 Task: Search one way flight ticket for 5 adults, 2 children, 1 infant in seat and 2 infants on lap in economy from Gunnison: Gunnison-crested Butte Regional Airport to Rock Springs: Southwest Wyoming Regional Airport (rock Springs Sweetwater County Airport) on 8-5-2023. Choice of flights is Delta. Number of bags: 2 carry on bags. Price is upto 92000. Outbound departure time preference is 10:00.
Action: Mouse moved to (309, 129)
Screenshot: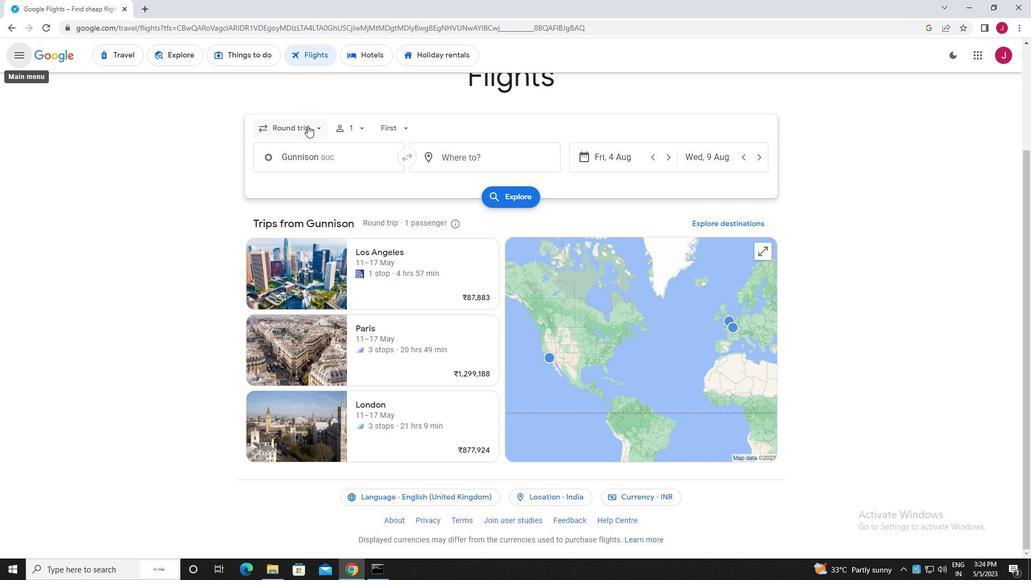 
Action: Mouse pressed left at (309, 129)
Screenshot: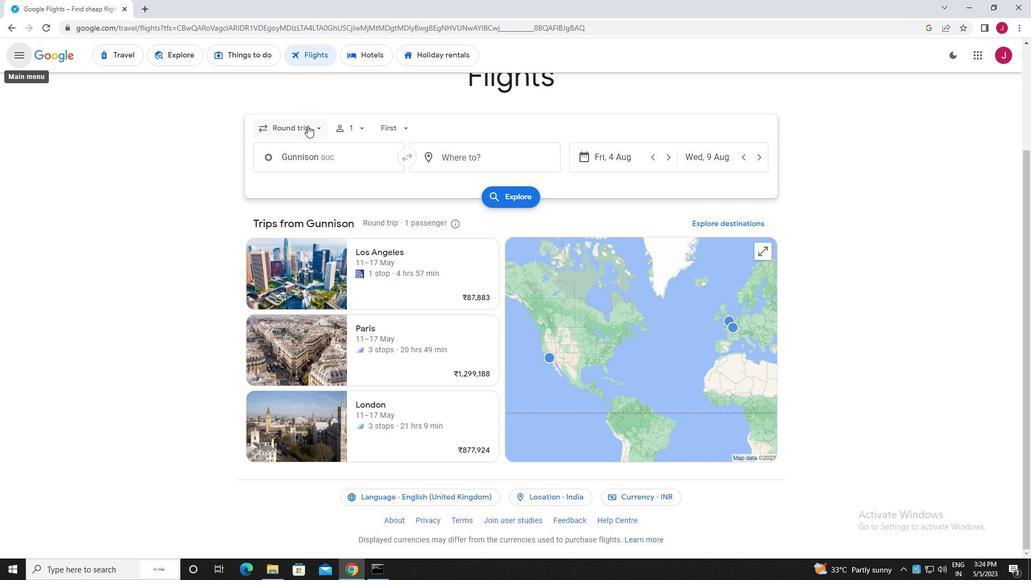 
Action: Mouse moved to (306, 176)
Screenshot: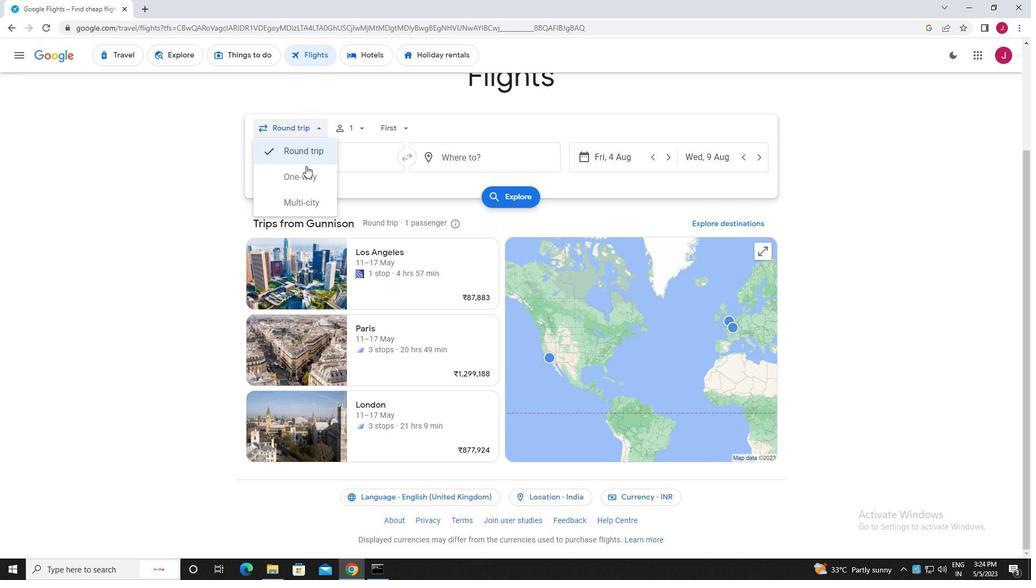 
Action: Mouse pressed left at (306, 176)
Screenshot: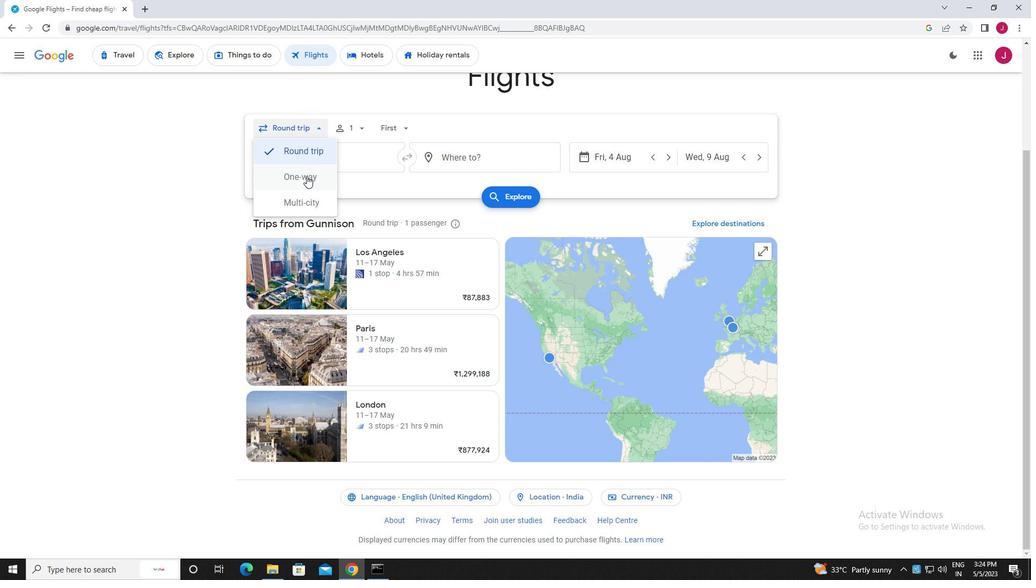 
Action: Mouse moved to (359, 132)
Screenshot: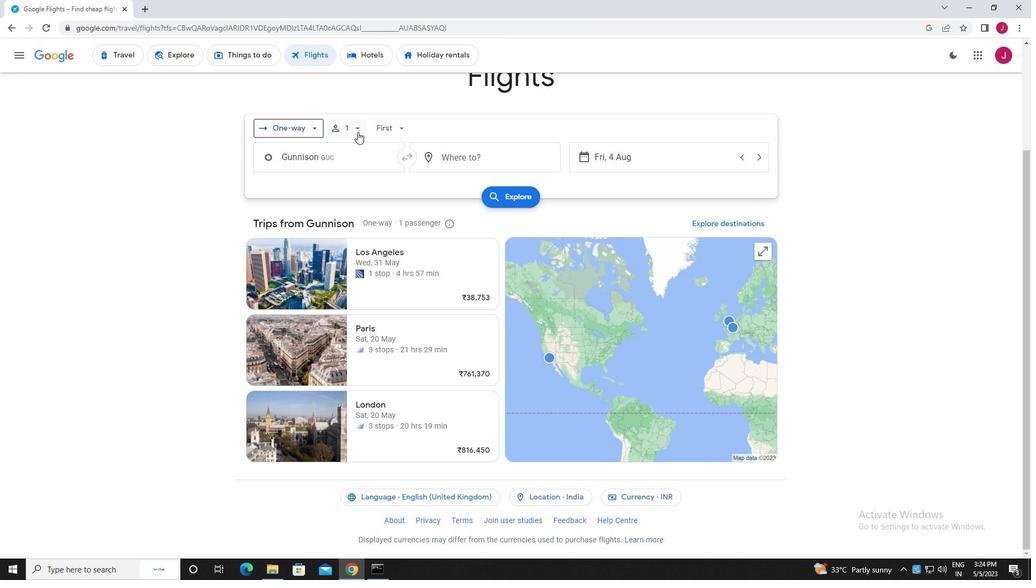 
Action: Mouse pressed left at (359, 132)
Screenshot: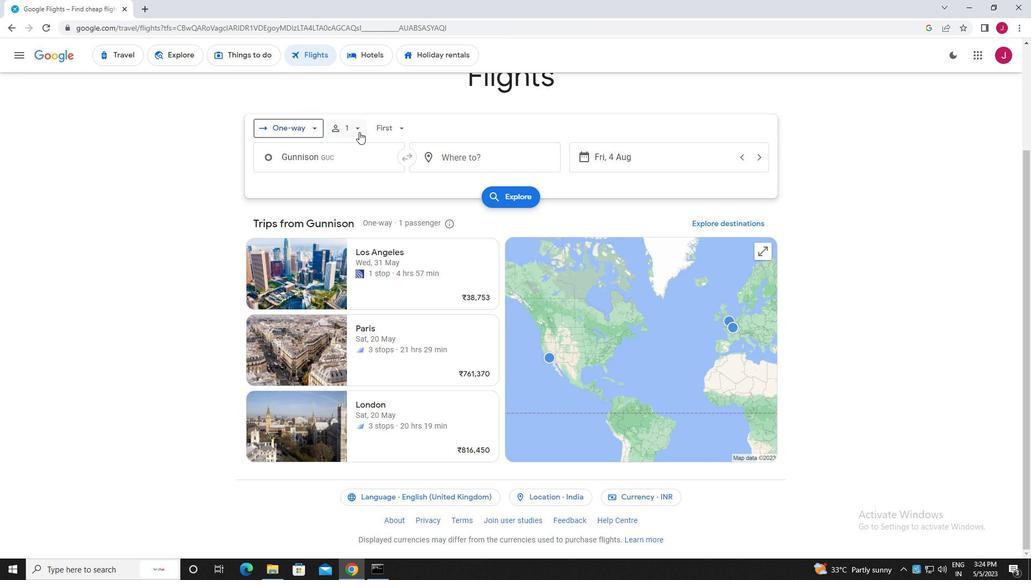 
Action: Mouse moved to (437, 155)
Screenshot: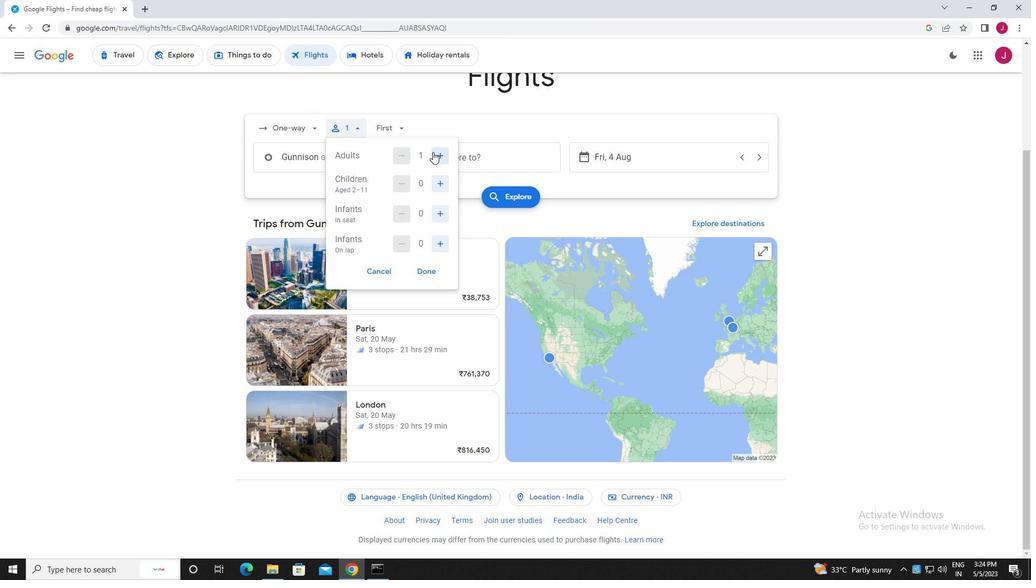 
Action: Mouse pressed left at (437, 155)
Screenshot: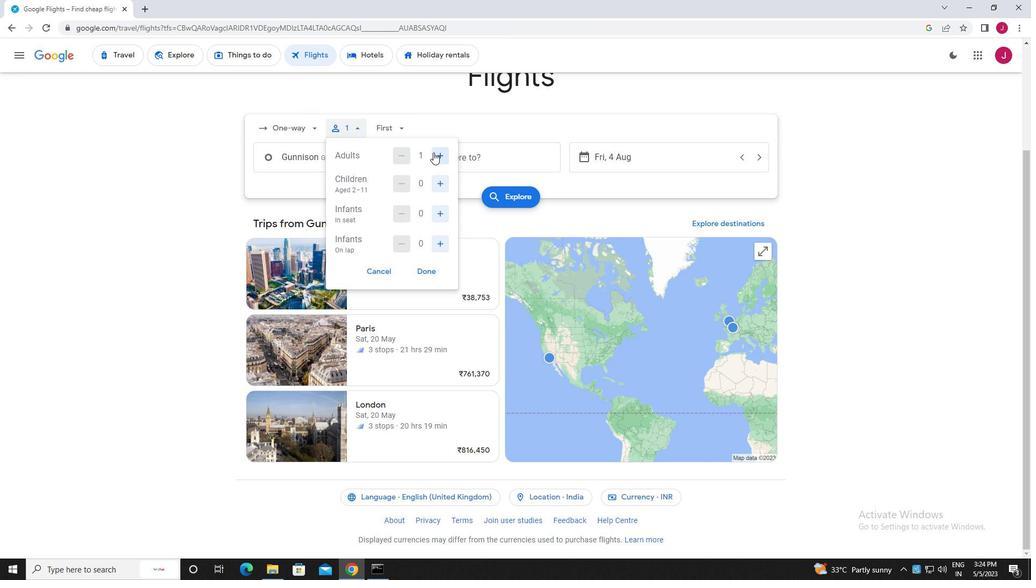
Action: Mouse pressed left at (437, 155)
Screenshot: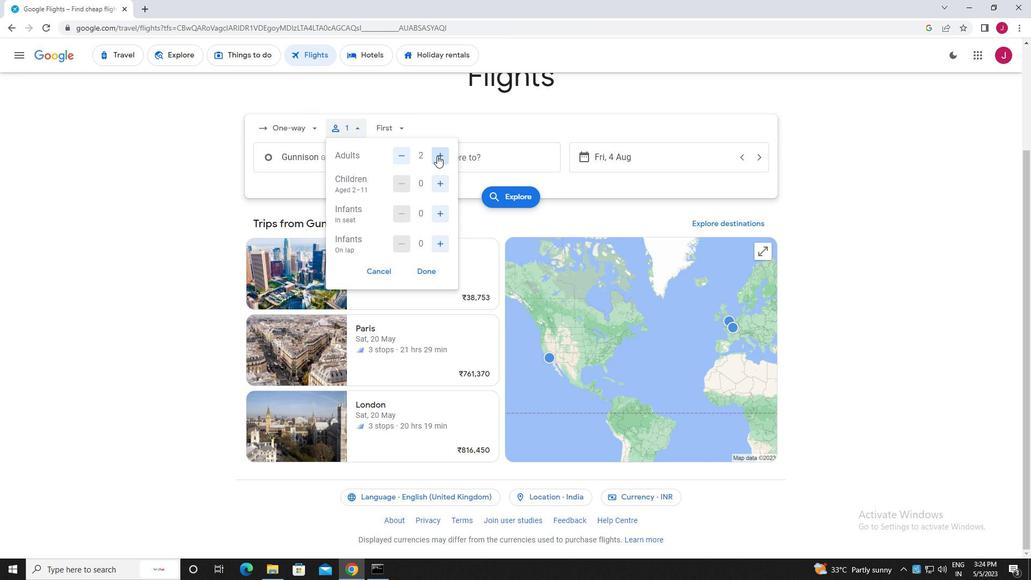 
Action: Mouse pressed left at (437, 155)
Screenshot: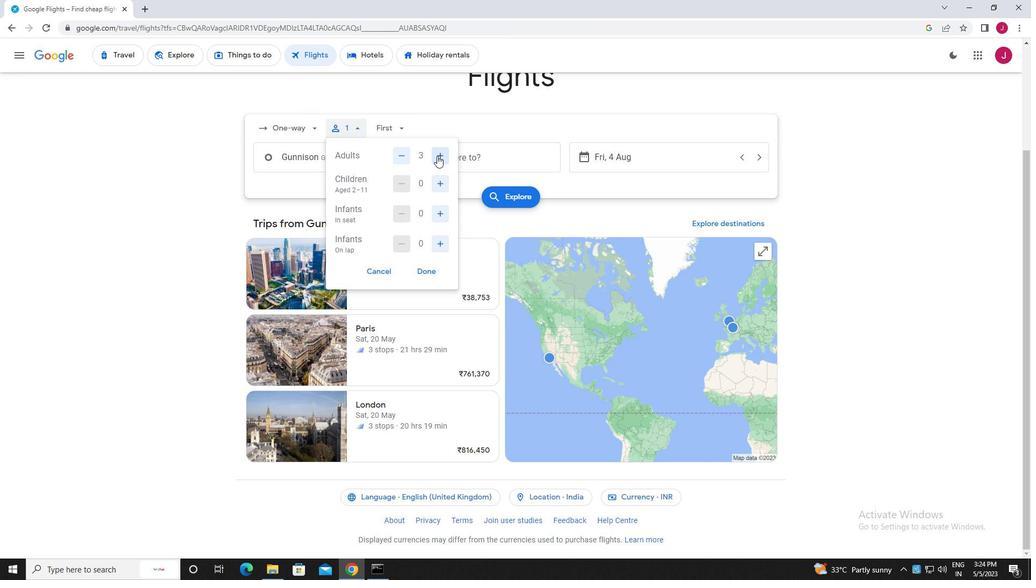 
Action: Mouse moved to (437, 155)
Screenshot: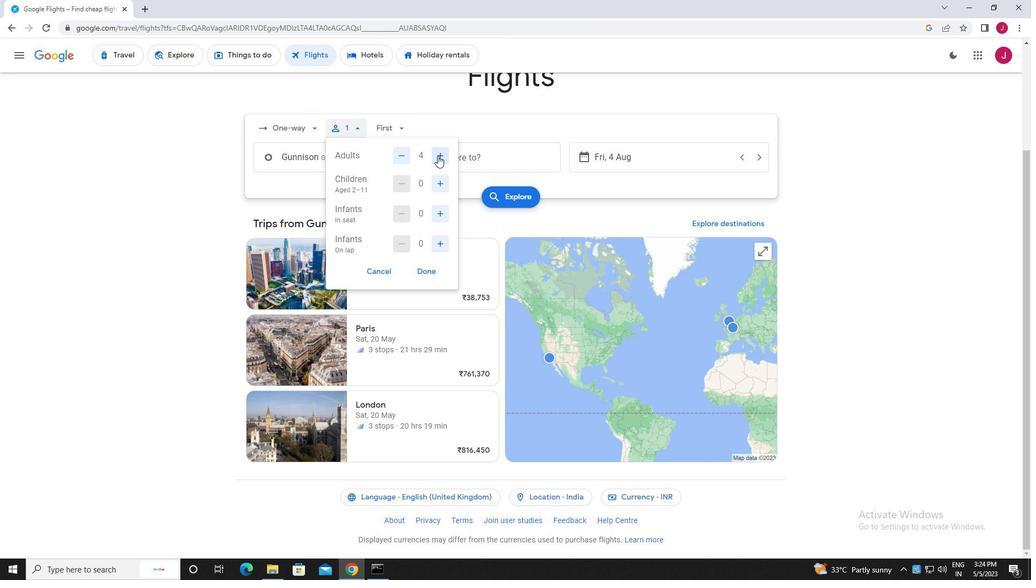 
Action: Mouse pressed left at (437, 155)
Screenshot: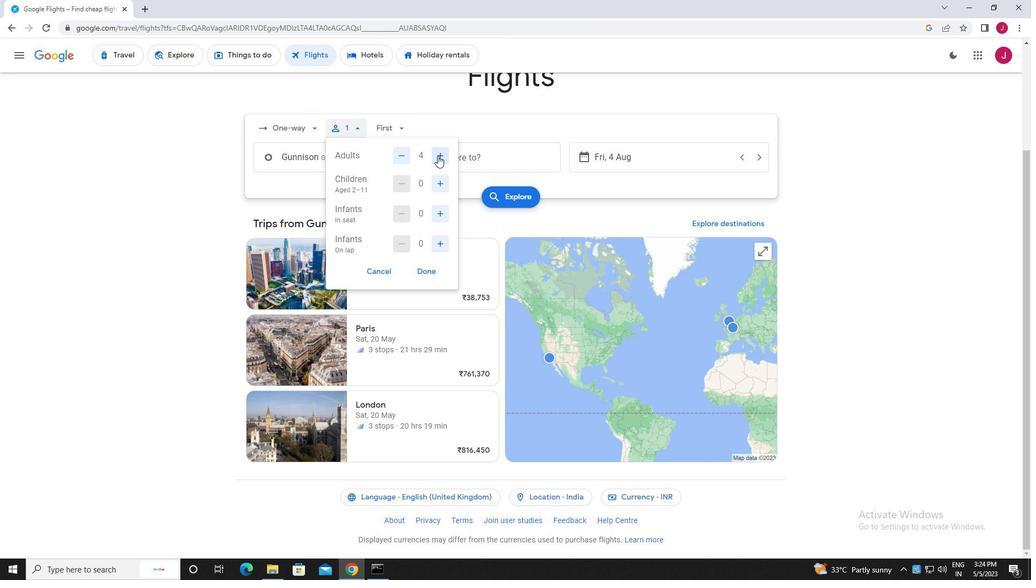 
Action: Mouse moved to (441, 182)
Screenshot: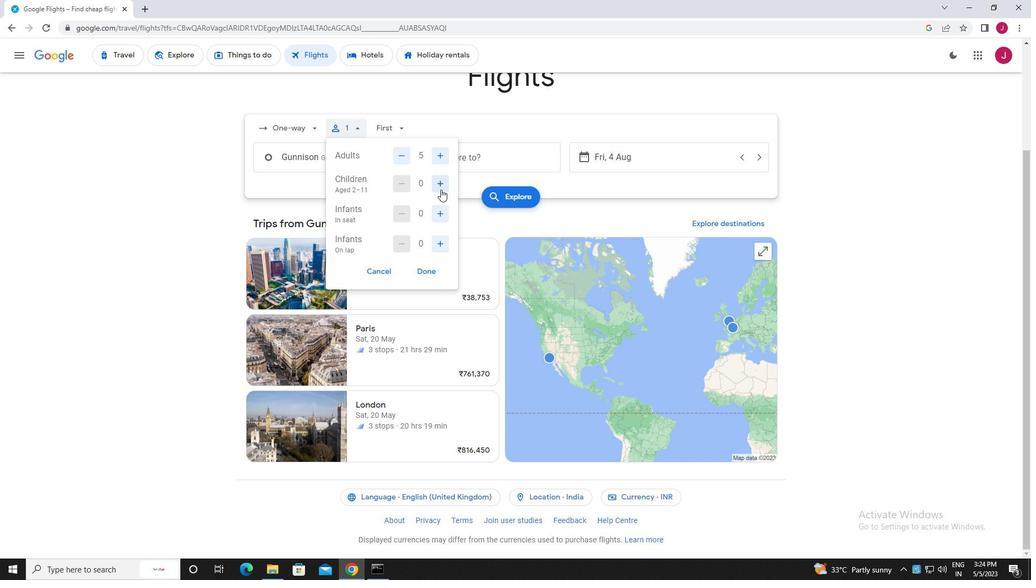 
Action: Mouse pressed left at (441, 182)
Screenshot: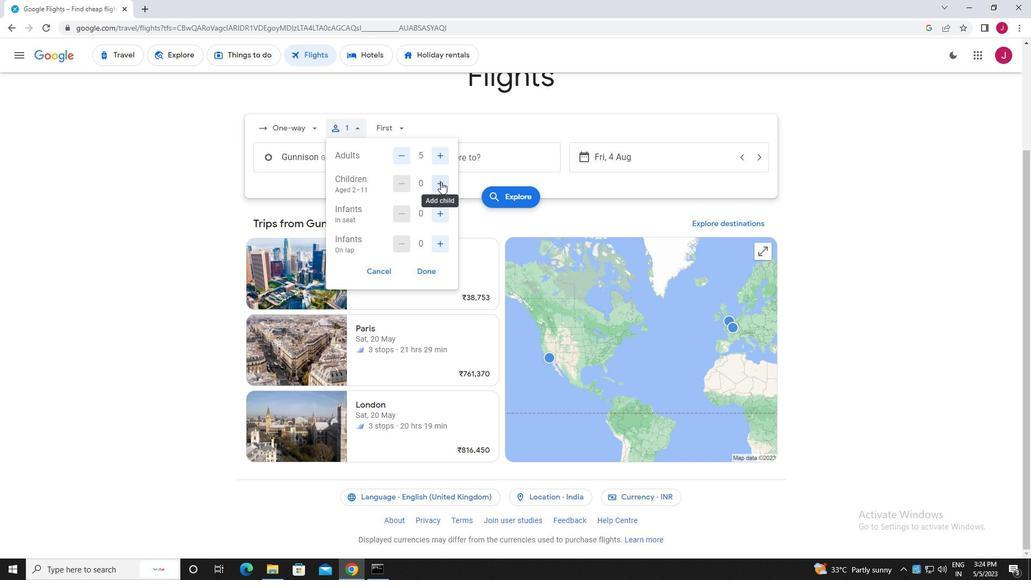 
Action: Mouse pressed left at (441, 182)
Screenshot: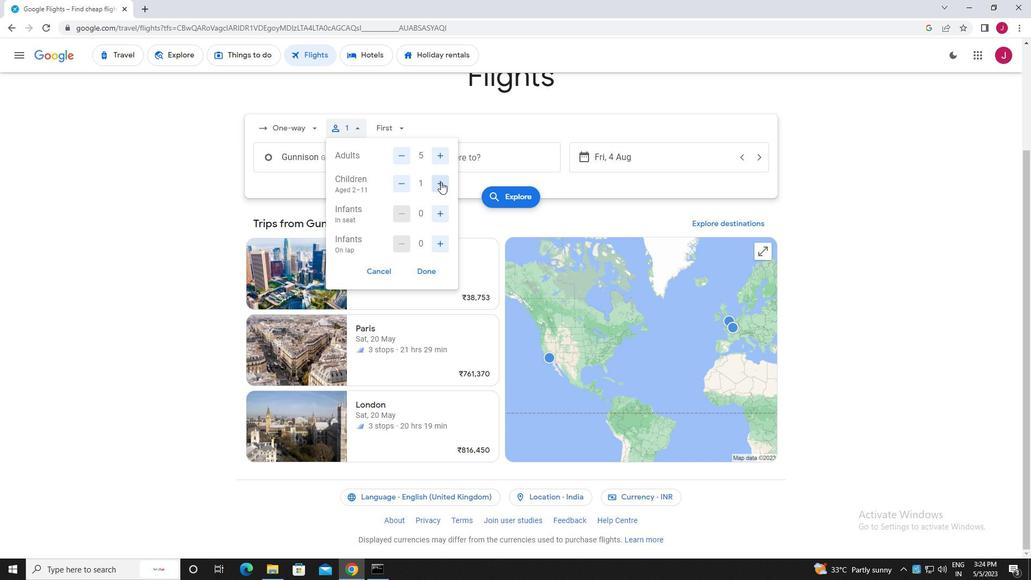 
Action: Mouse moved to (442, 213)
Screenshot: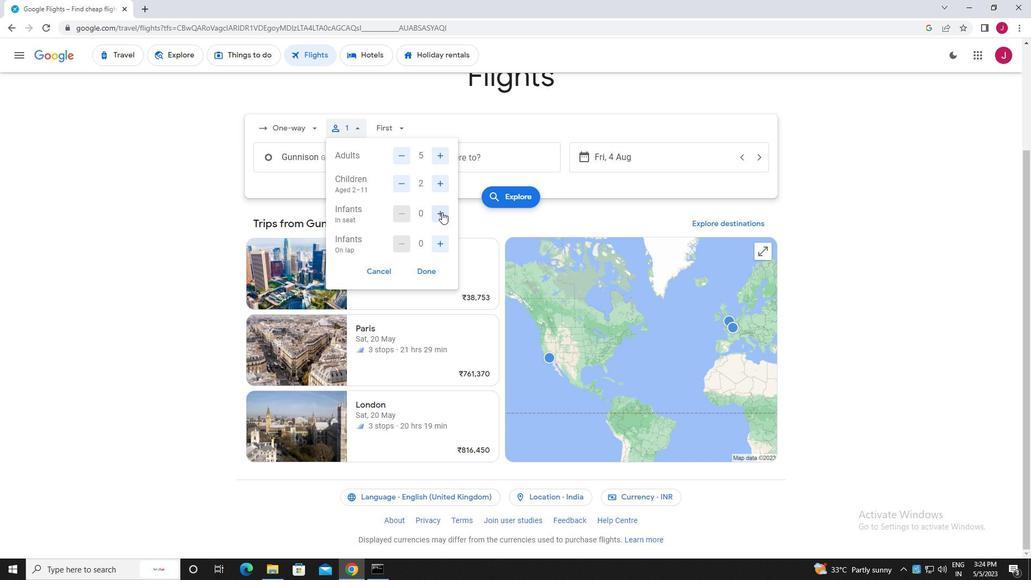 
Action: Mouse pressed left at (442, 213)
Screenshot: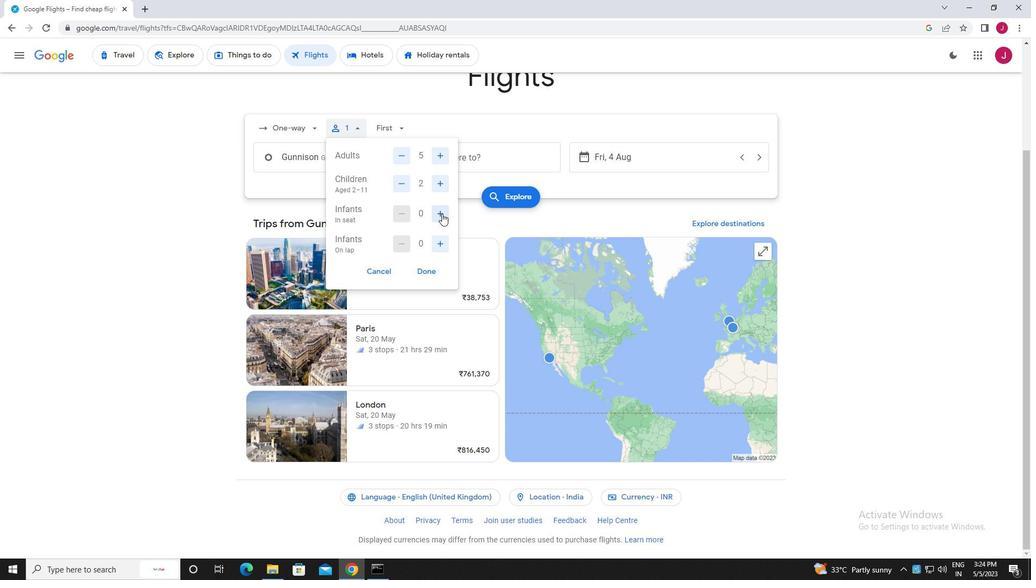 
Action: Mouse moved to (441, 240)
Screenshot: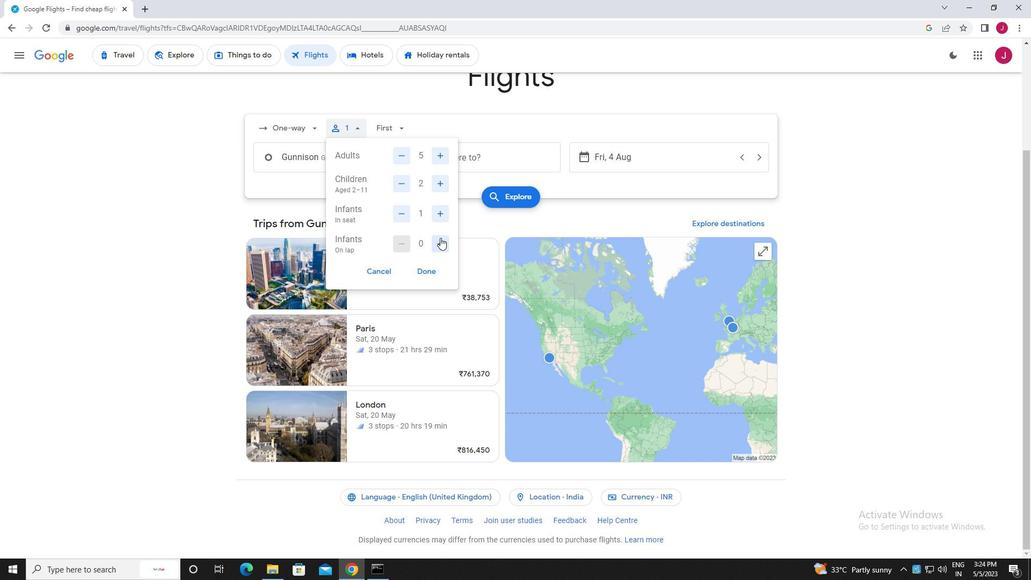 
Action: Mouse pressed left at (441, 240)
Screenshot: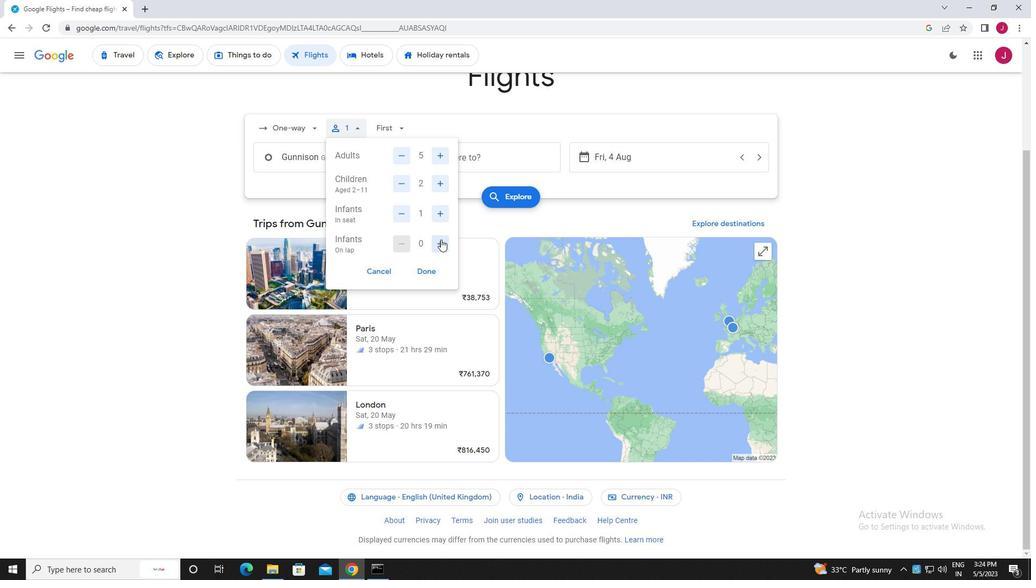 
Action: Mouse pressed left at (441, 240)
Screenshot: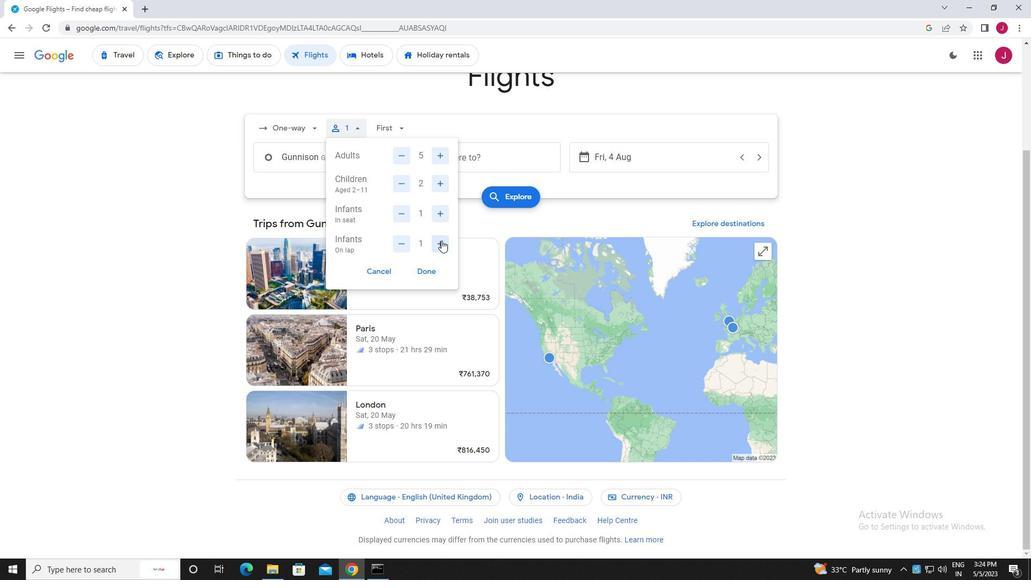 
Action: Mouse moved to (404, 243)
Screenshot: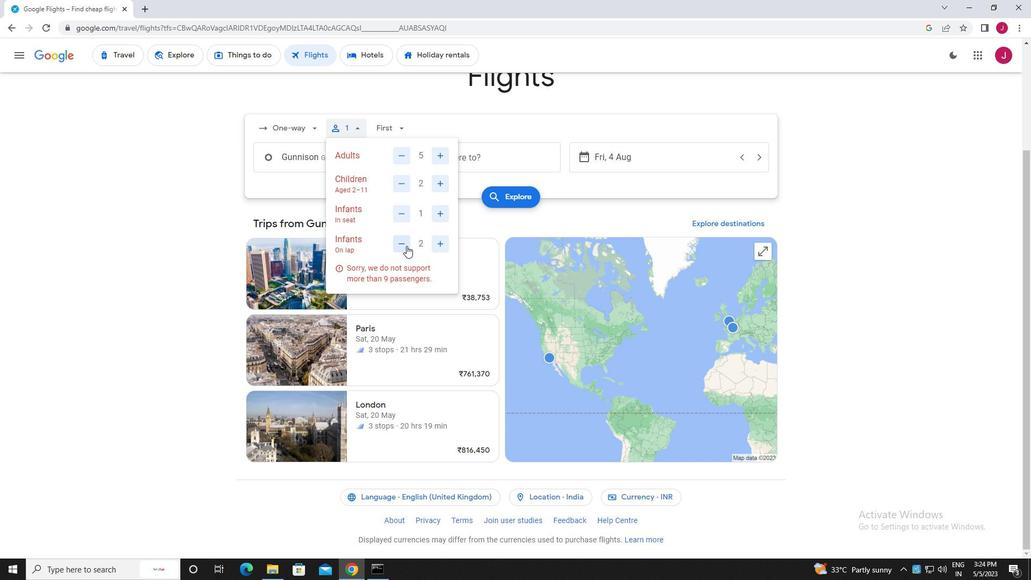 
Action: Mouse pressed left at (404, 243)
Screenshot: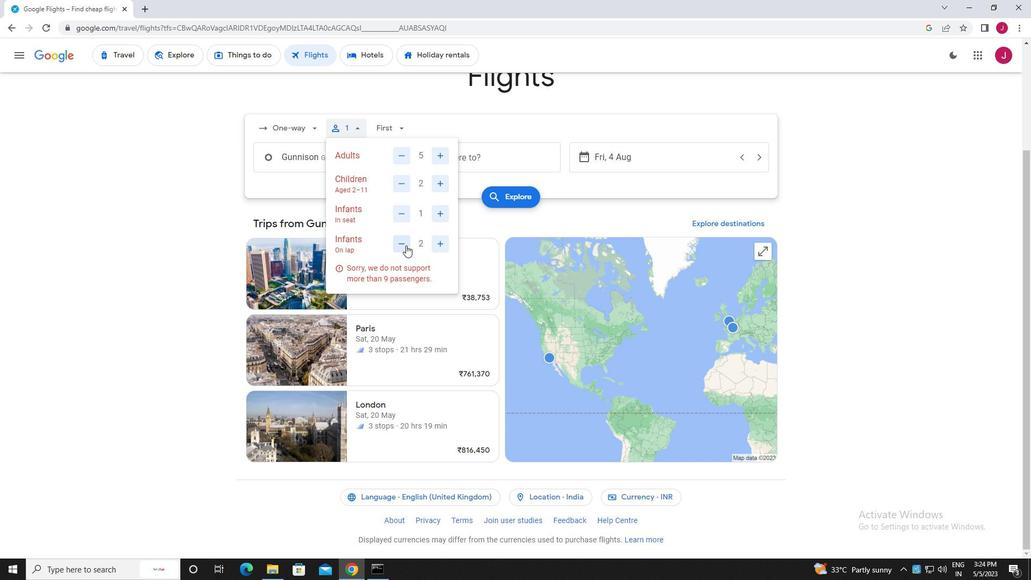 
Action: Mouse moved to (424, 266)
Screenshot: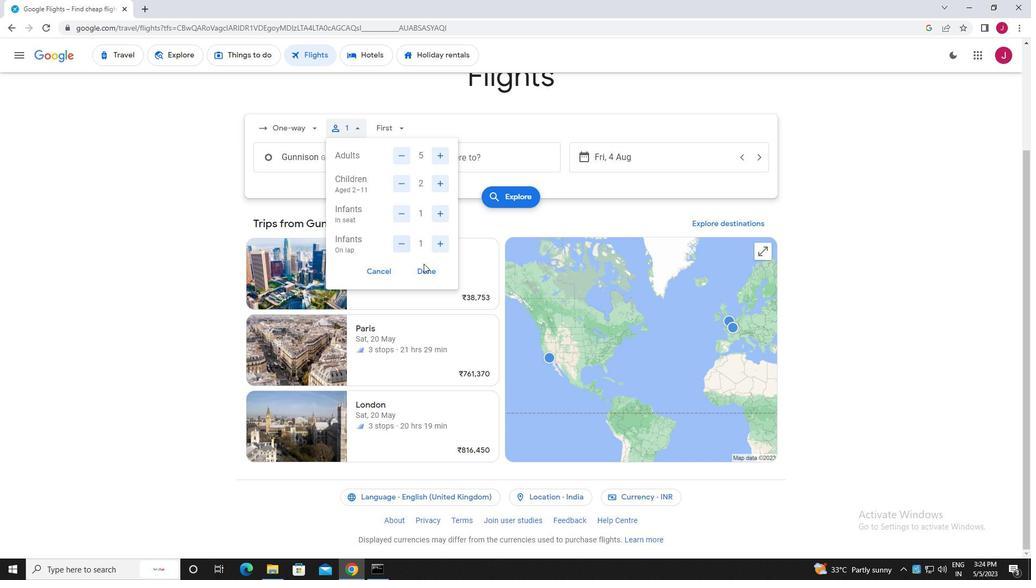 
Action: Mouse pressed left at (424, 266)
Screenshot: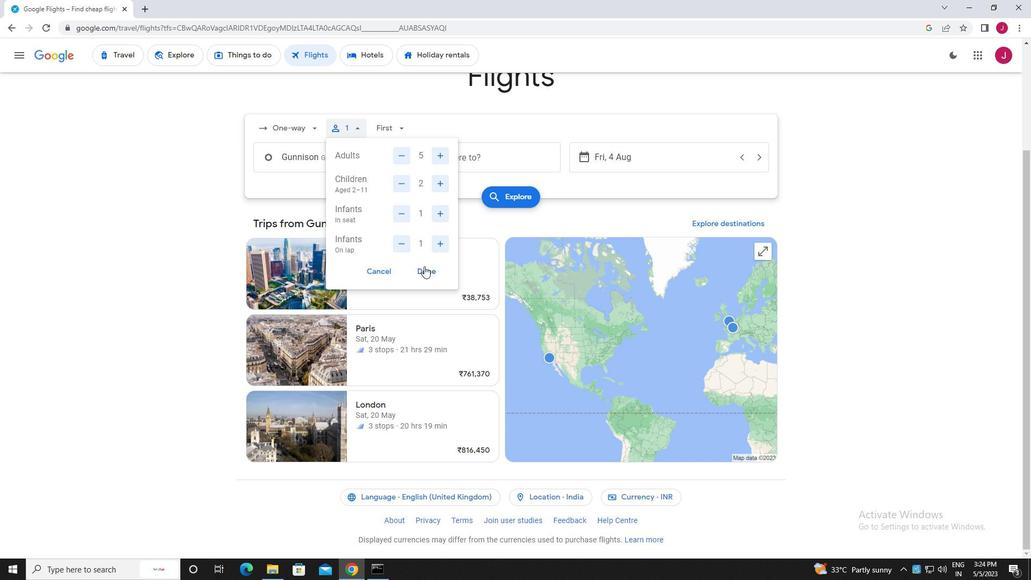 
Action: Mouse moved to (401, 130)
Screenshot: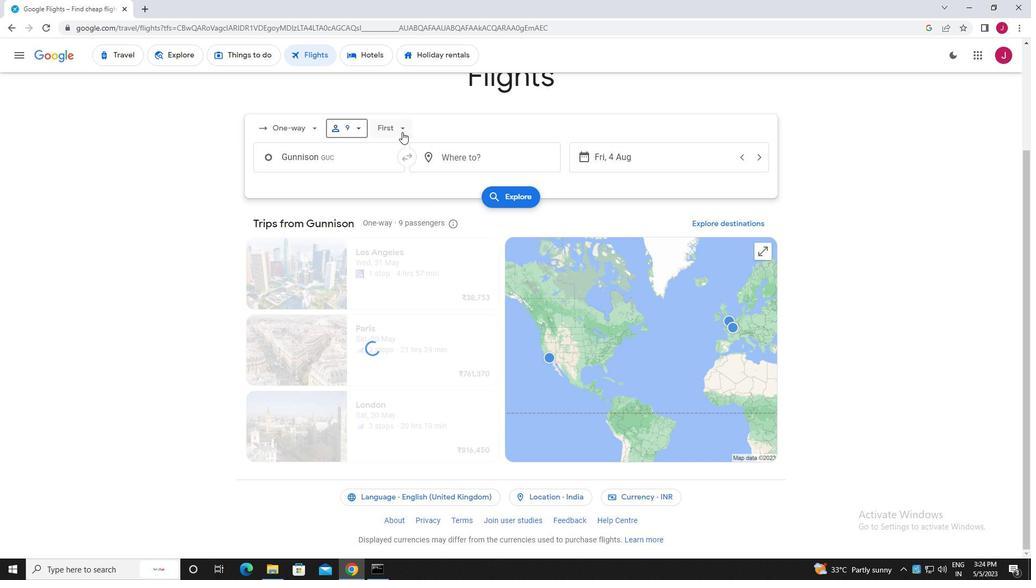 
Action: Mouse pressed left at (401, 130)
Screenshot: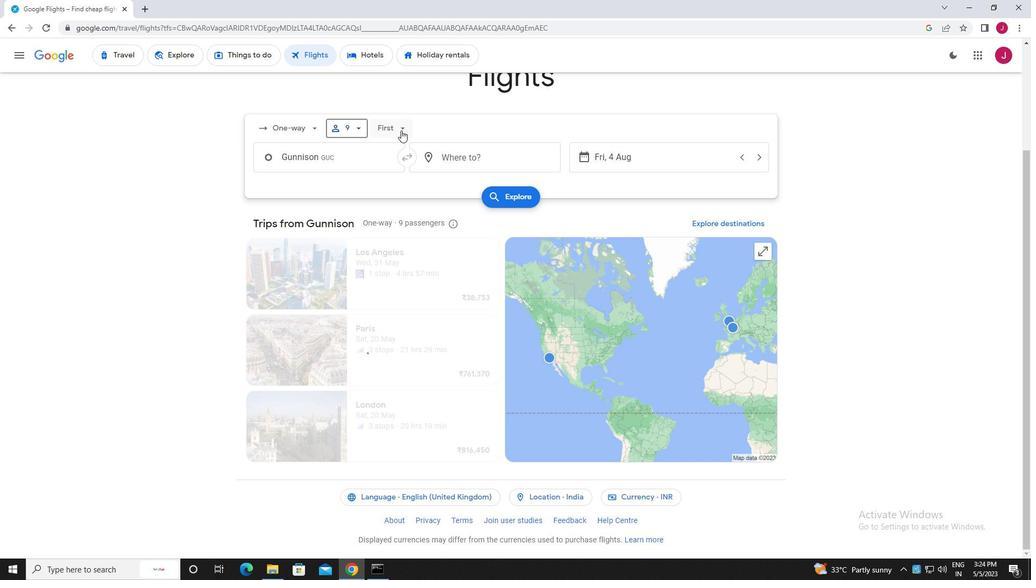 
Action: Mouse moved to (420, 150)
Screenshot: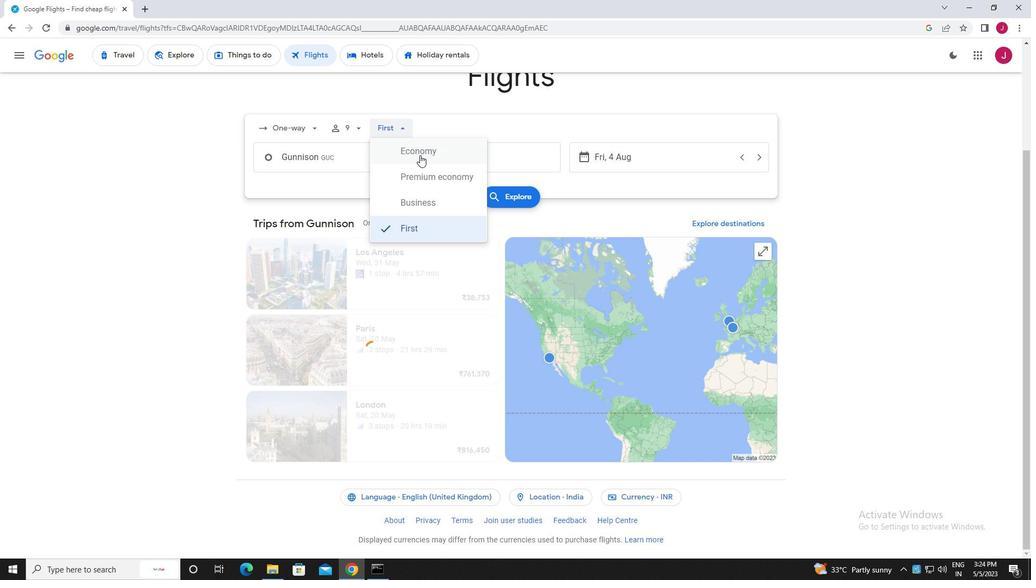 
Action: Mouse pressed left at (420, 150)
Screenshot: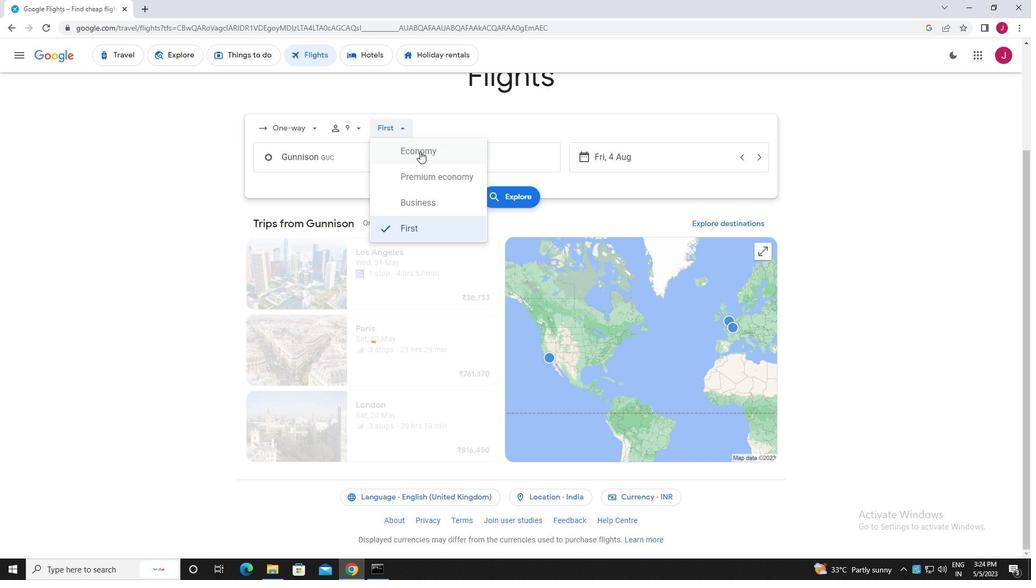
Action: Mouse moved to (348, 160)
Screenshot: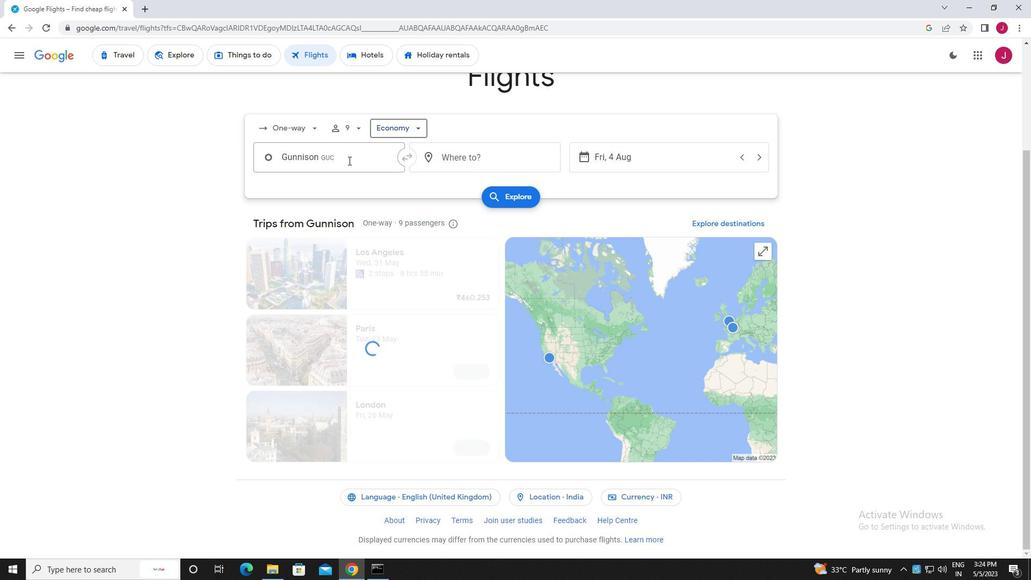 
Action: Mouse pressed left at (348, 160)
Screenshot: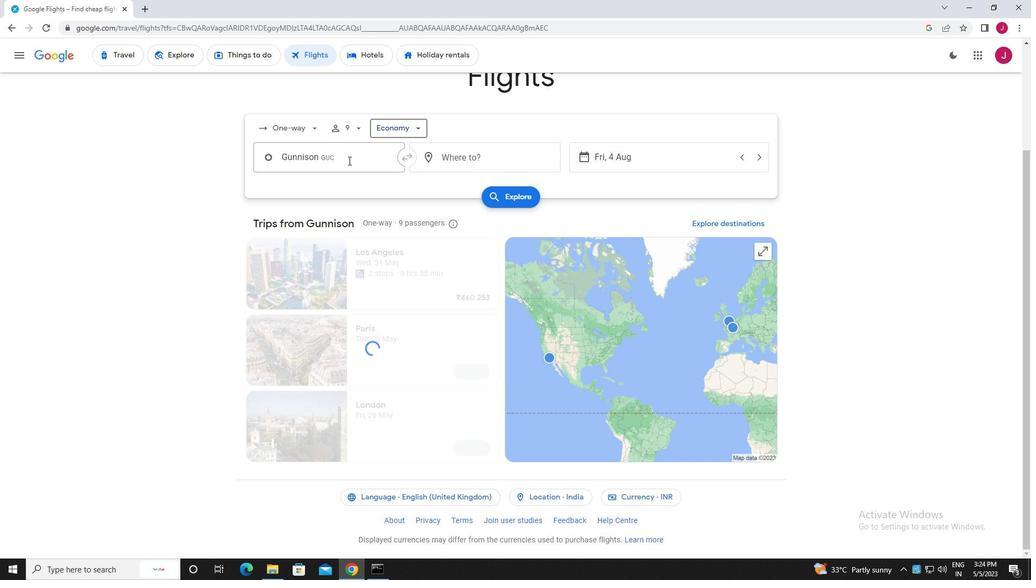 
Action: Key pressed gunnison
Screenshot: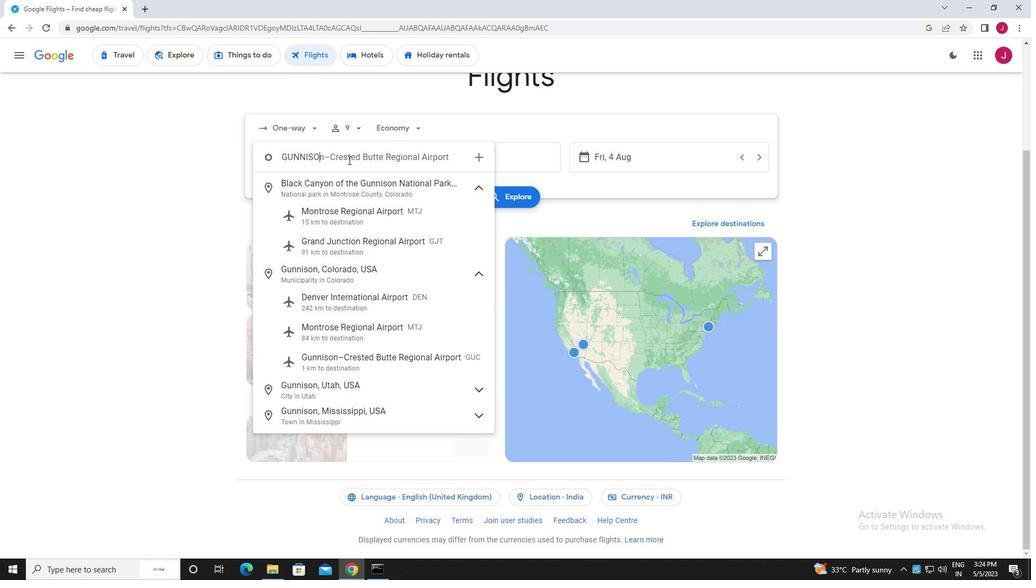 
Action: Mouse moved to (406, 355)
Screenshot: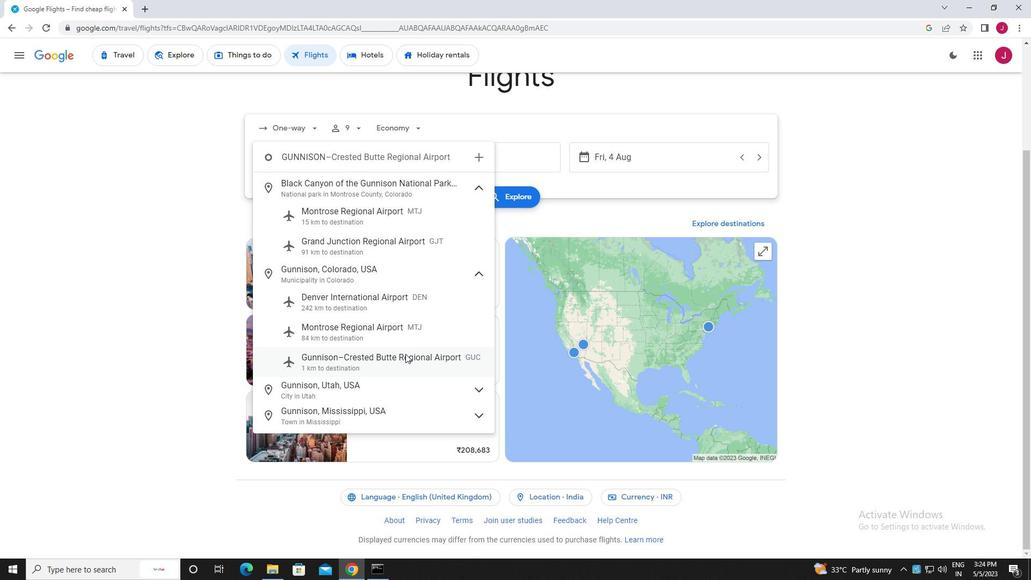 
Action: Mouse pressed left at (406, 355)
Screenshot: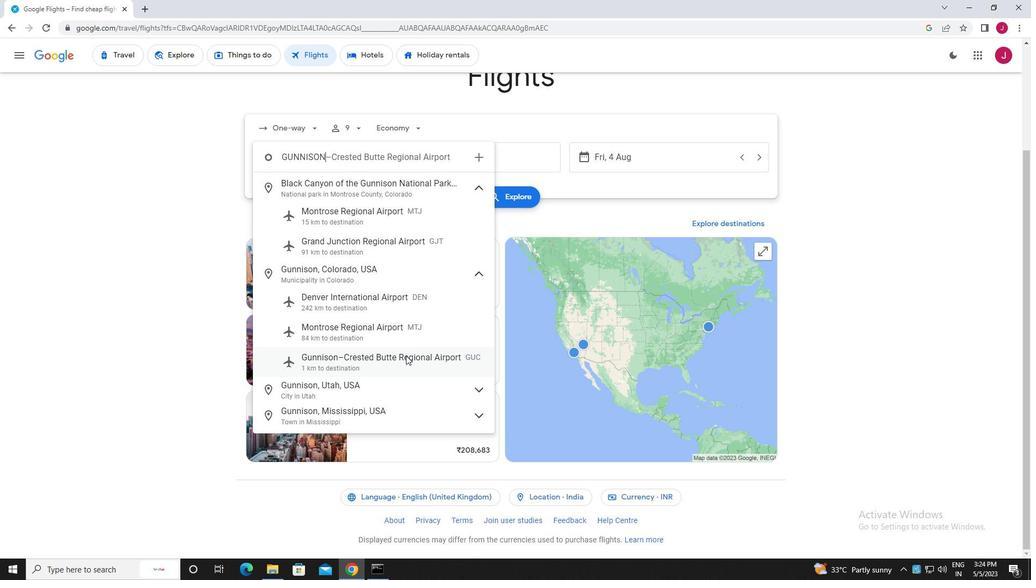 
Action: Mouse moved to (493, 154)
Screenshot: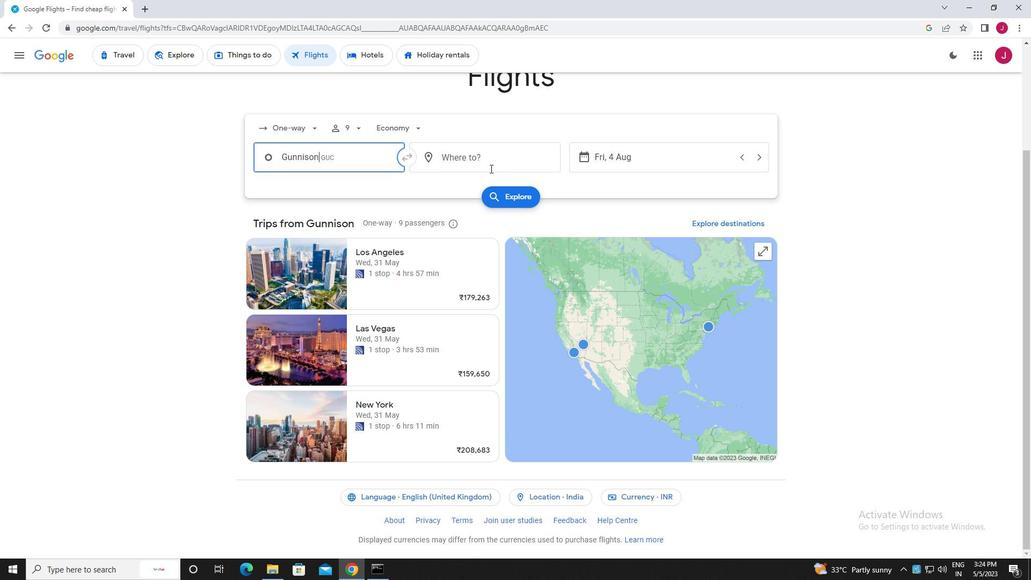 
Action: Mouse pressed left at (493, 154)
Screenshot: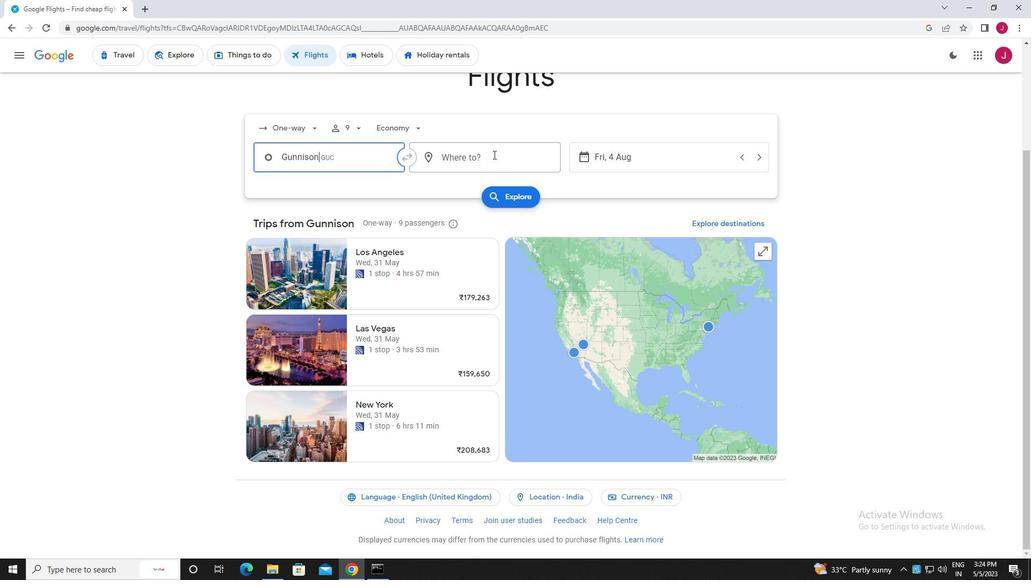 
Action: Key pressed rock<Key.space>spring
Screenshot: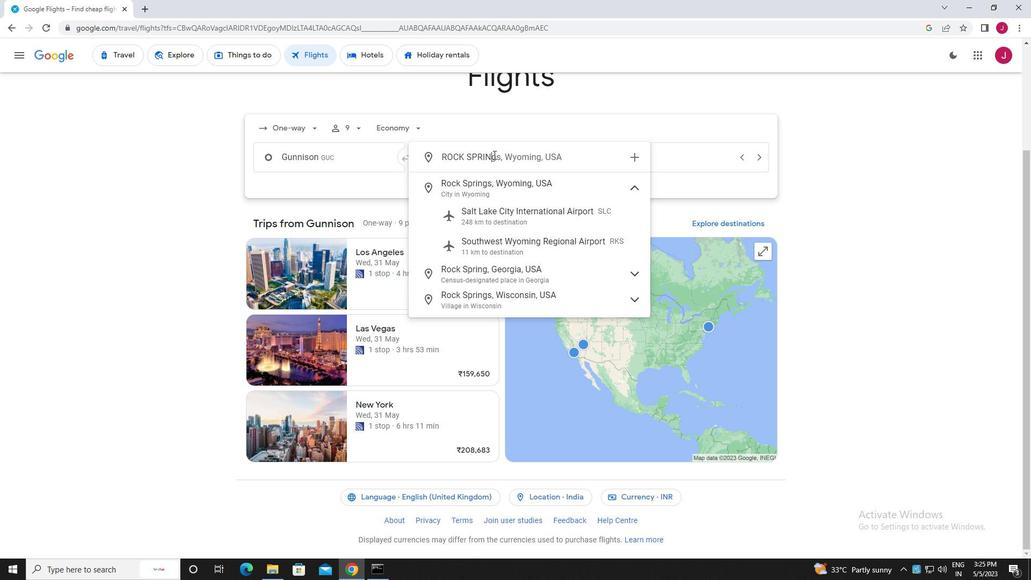 
Action: Mouse moved to (511, 249)
Screenshot: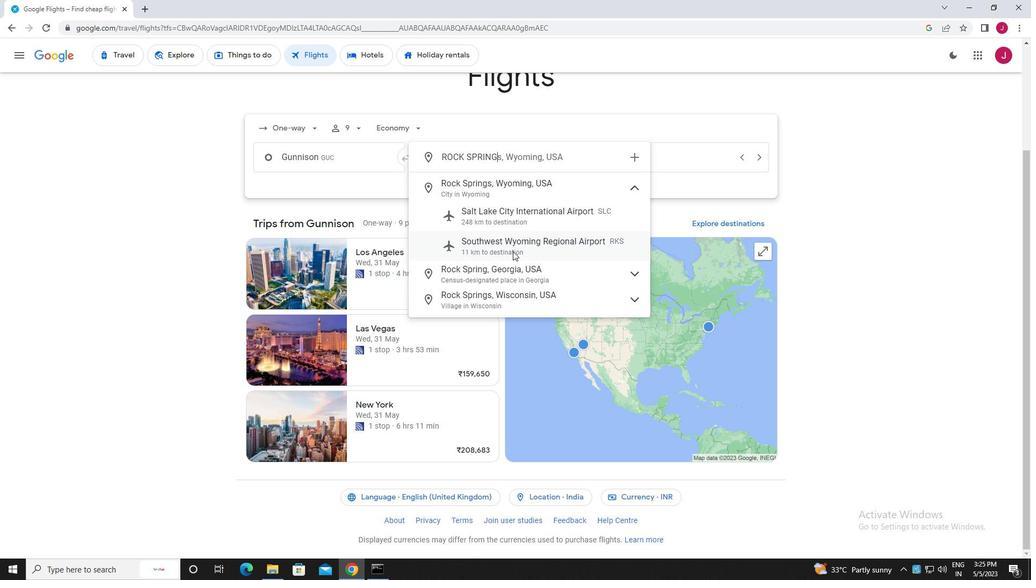 
Action: Mouse pressed left at (511, 249)
Screenshot: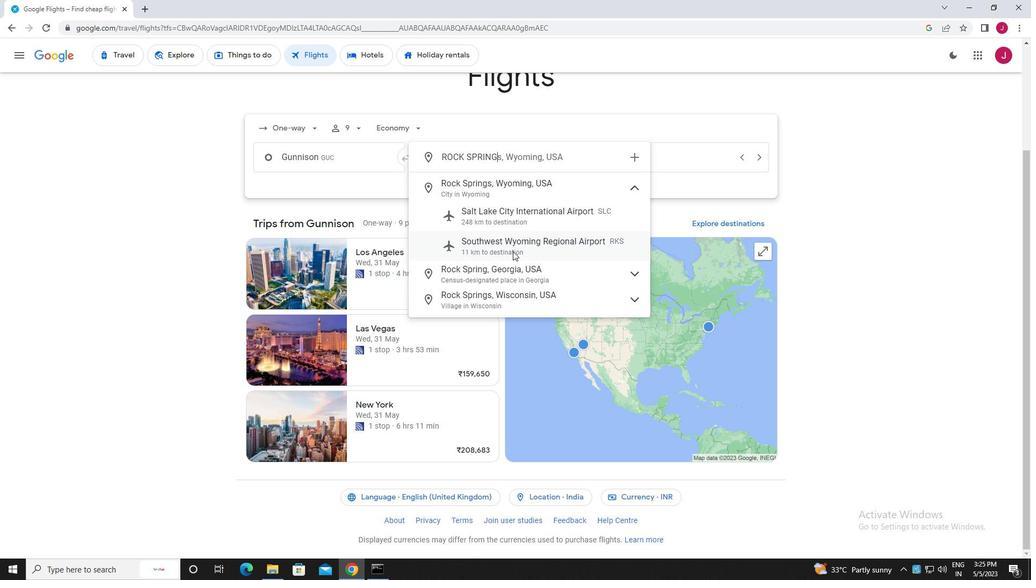 
Action: Mouse moved to (632, 161)
Screenshot: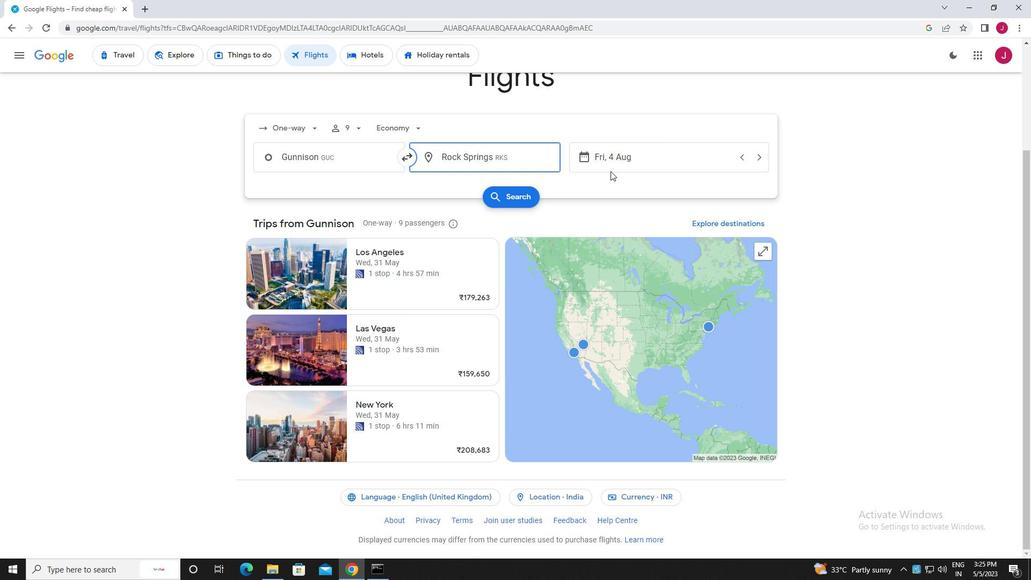 
Action: Mouse pressed left at (632, 161)
Screenshot: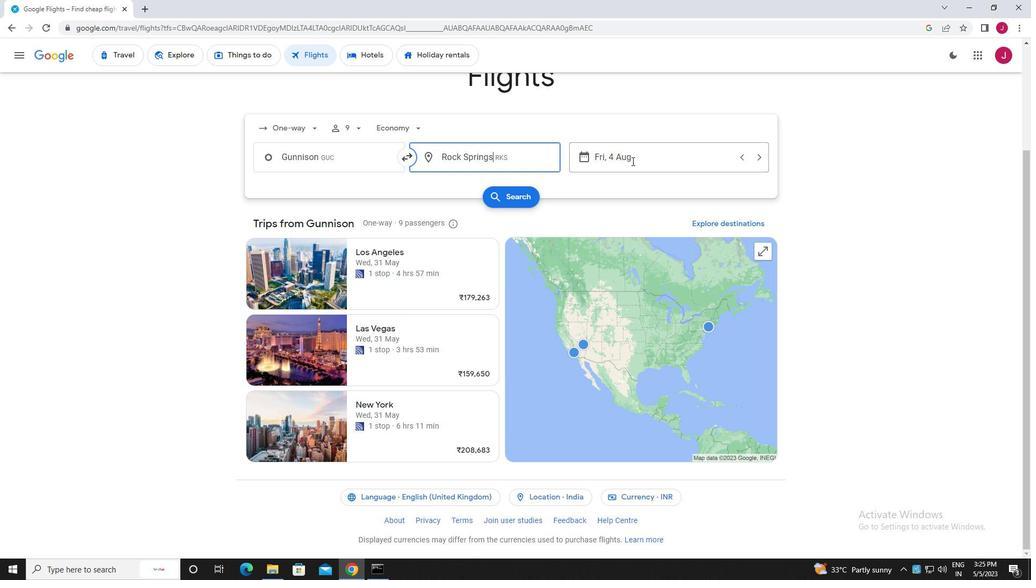 
Action: Mouse moved to (549, 240)
Screenshot: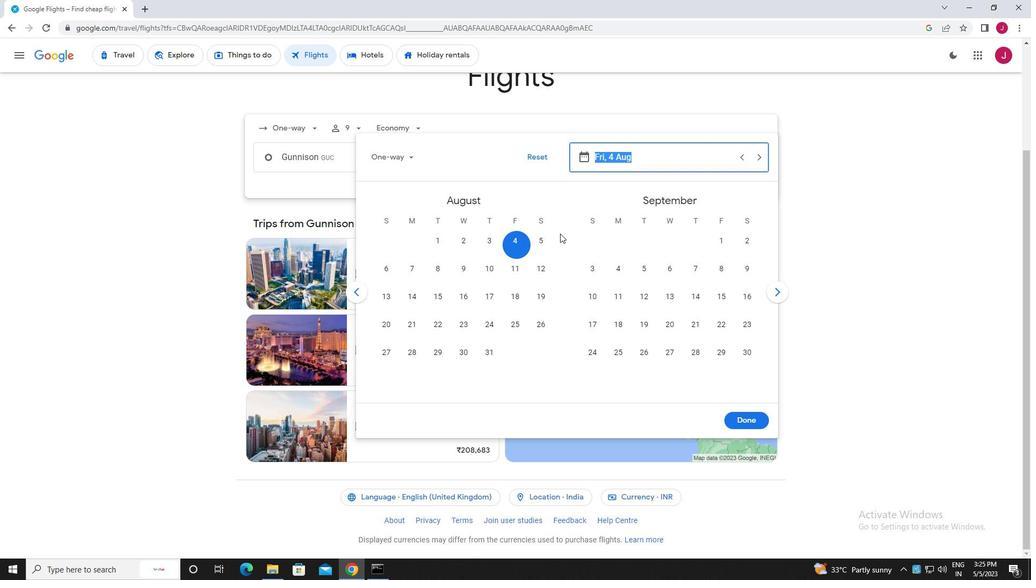
Action: Mouse pressed left at (549, 240)
Screenshot: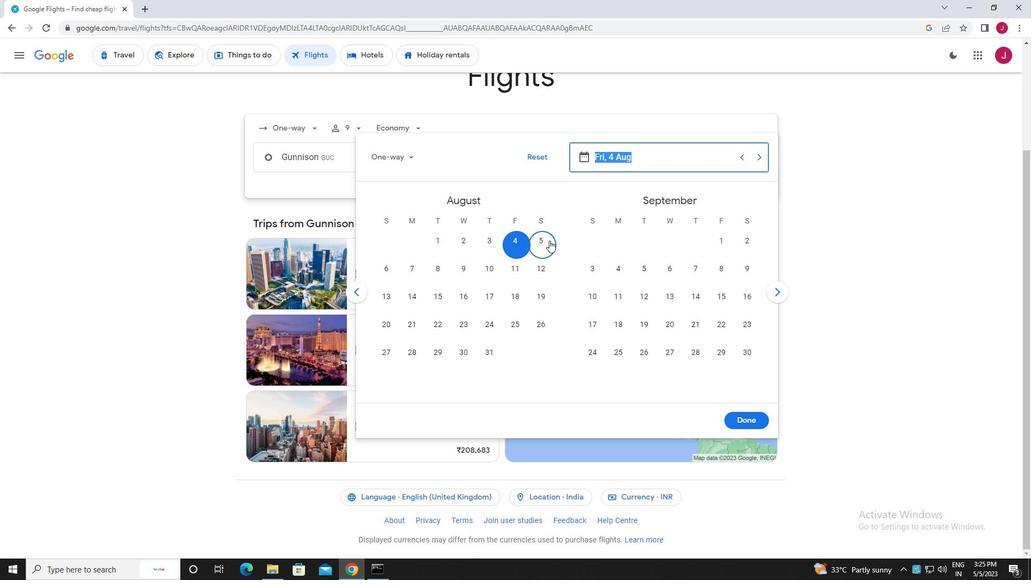 
Action: Mouse moved to (745, 420)
Screenshot: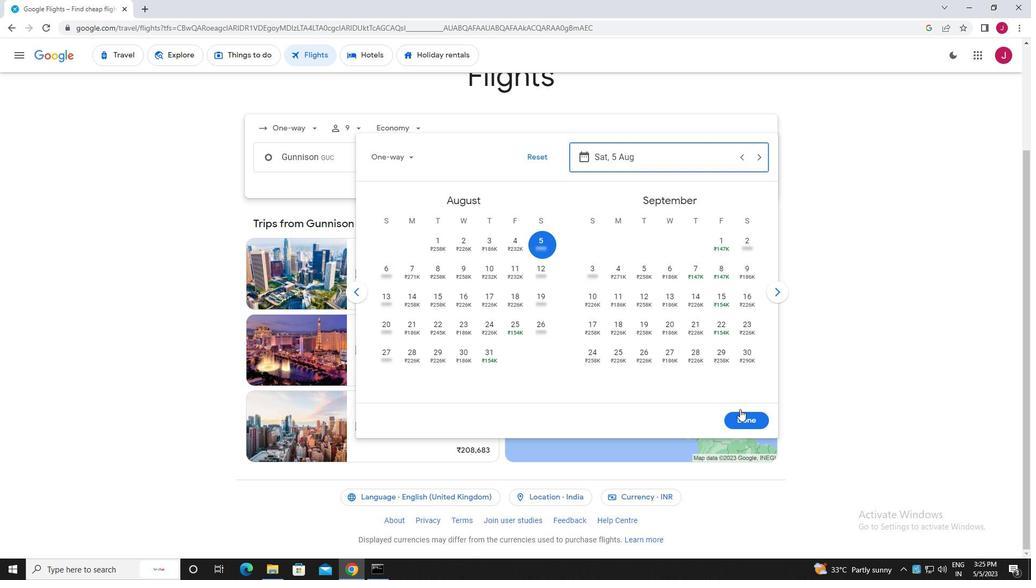 
Action: Mouse pressed left at (745, 420)
Screenshot: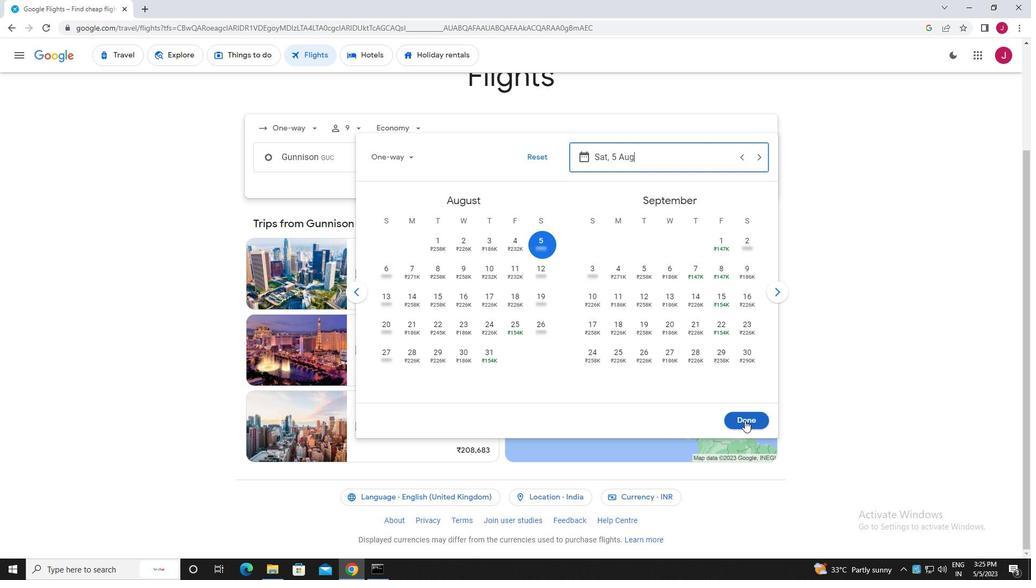 
Action: Mouse moved to (525, 196)
Screenshot: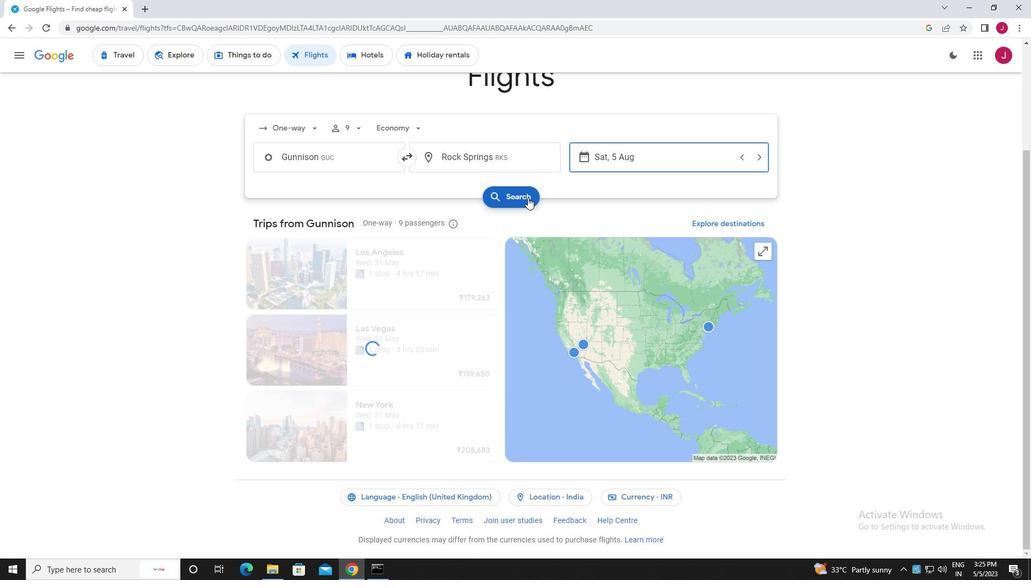 
Action: Mouse pressed left at (525, 196)
Screenshot: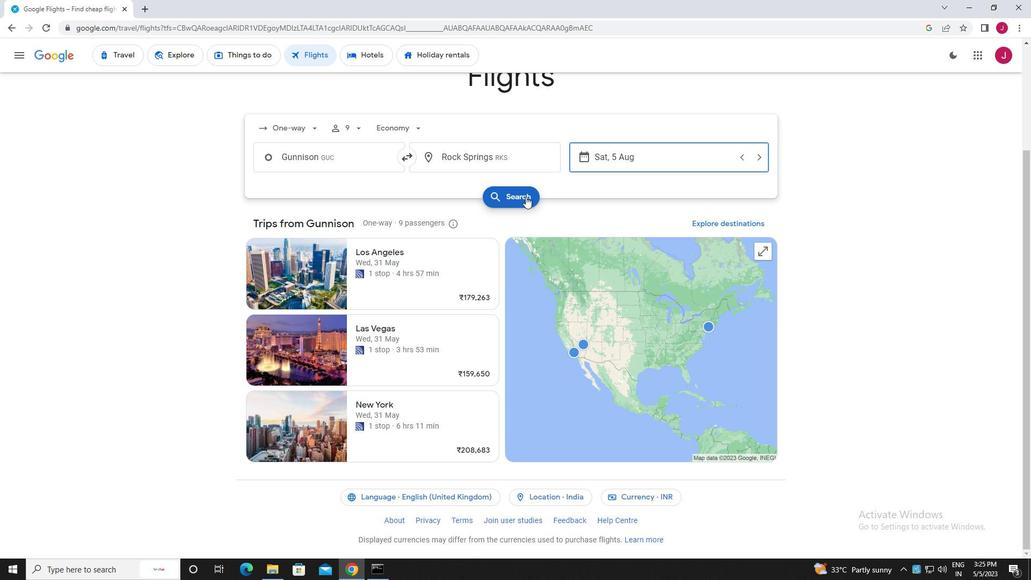
Action: Mouse moved to (263, 155)
Screenshot: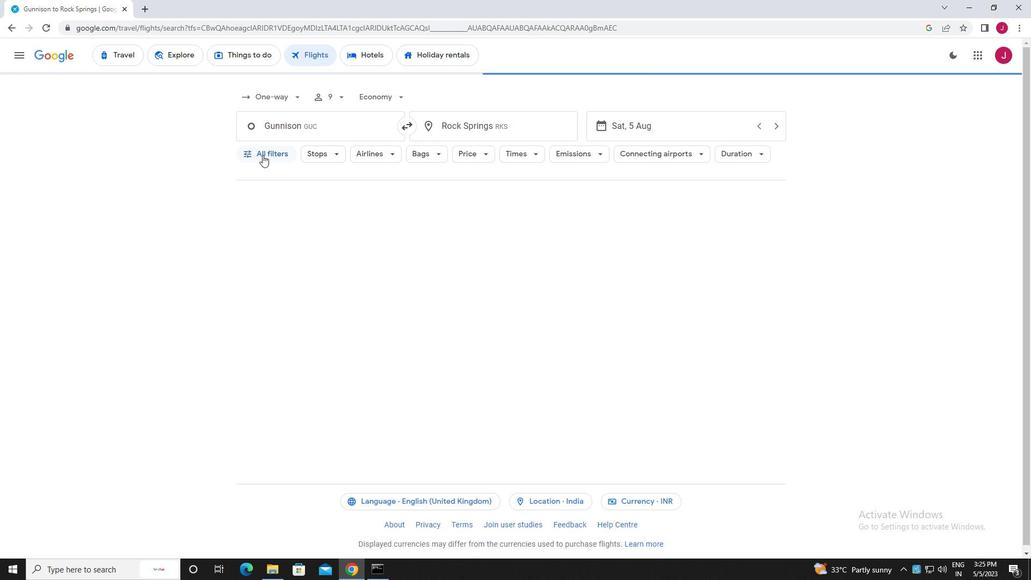 
Action: Mouse pressed left at (263, 155)
Screenshot: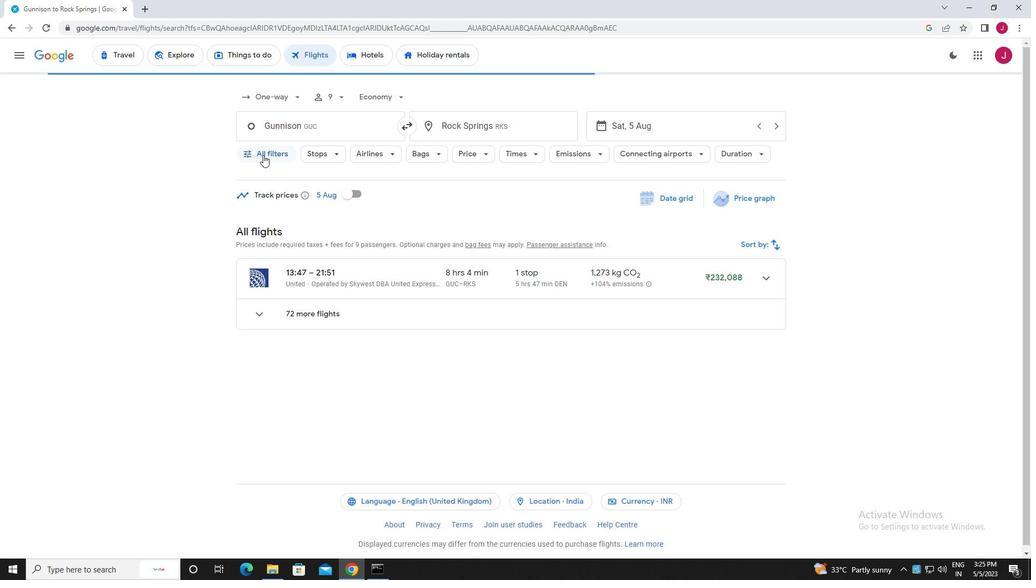 
Action: Mouse moved to (321, 220)
Screenshot: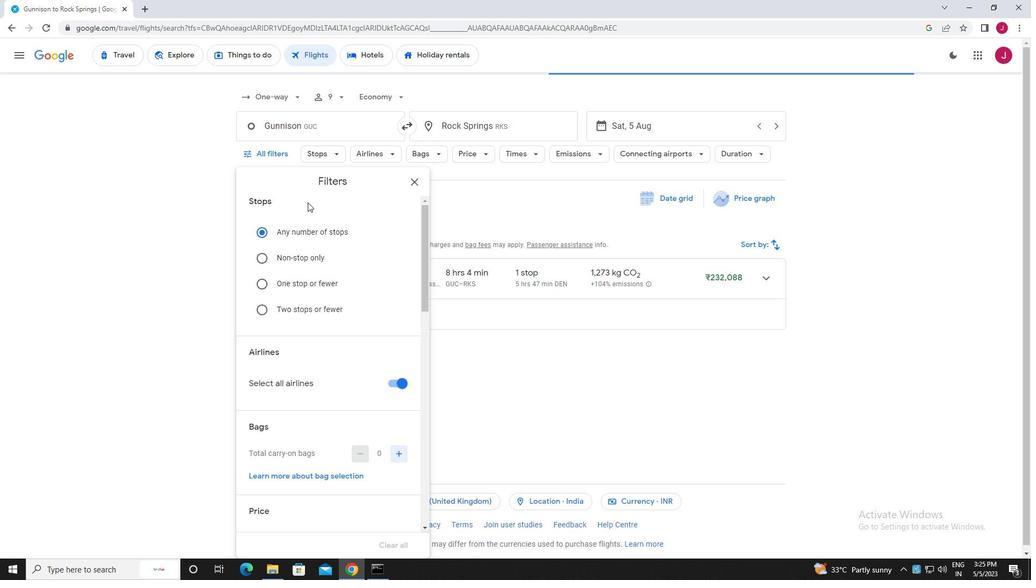 
Action: Mouse scrolled (321, 220) with delta (0, 0)
Screenshot: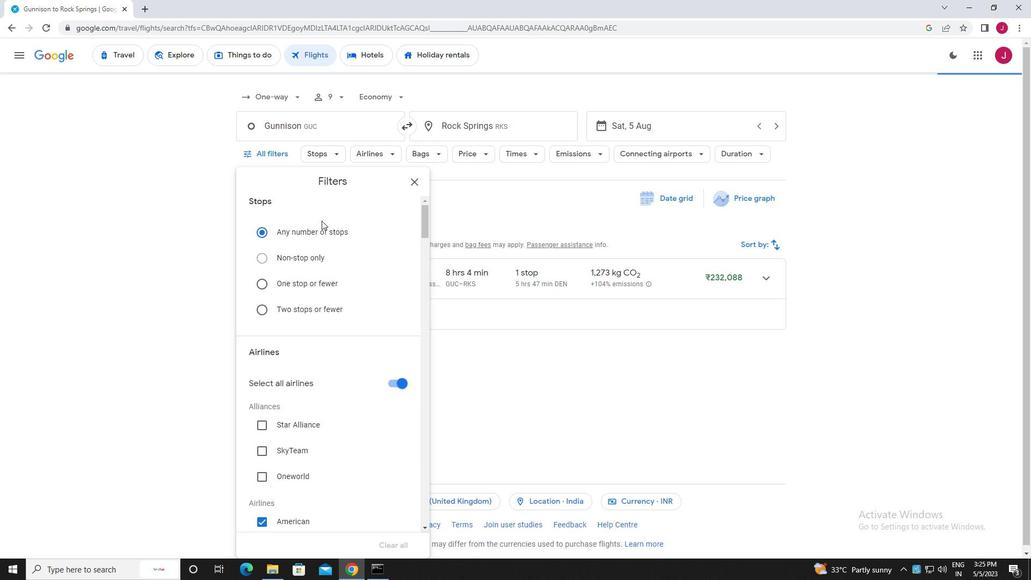 
Action: Mouse scrolled (321, 220) with delta (0, 0)
Screenshot: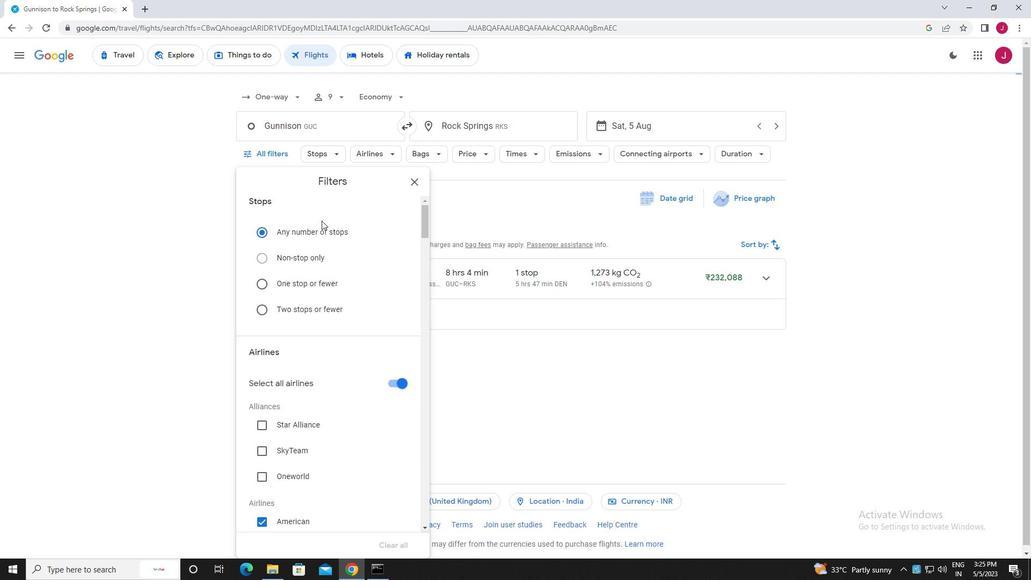 
Action: Mouse scrolled (321, 220) with delta (0, 0)
Screenshot: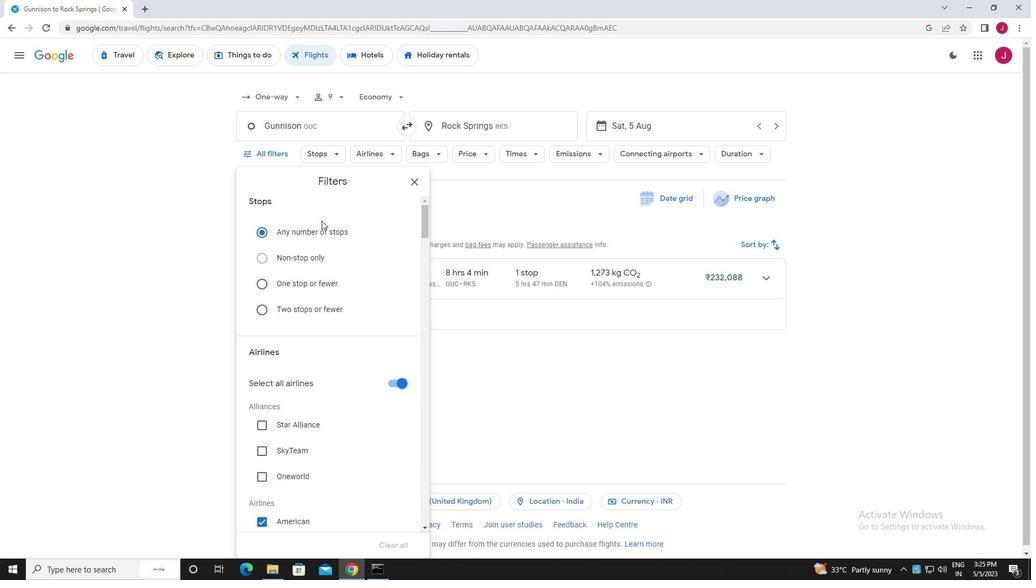 
Action: Mouse moved to (399, 218)
Screenshot: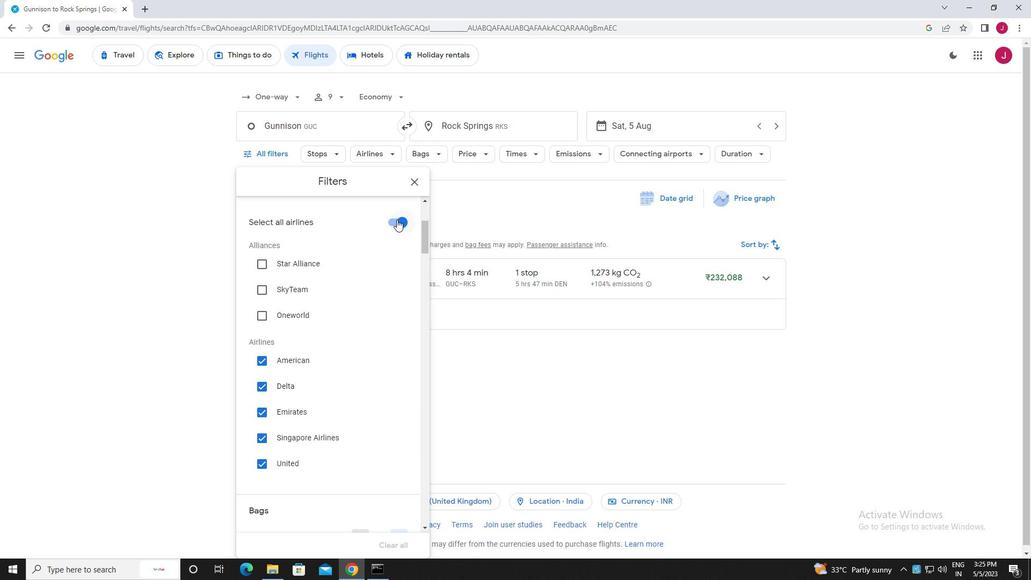 
Action: Mouse pressed left at (399, 218)
Screenshot: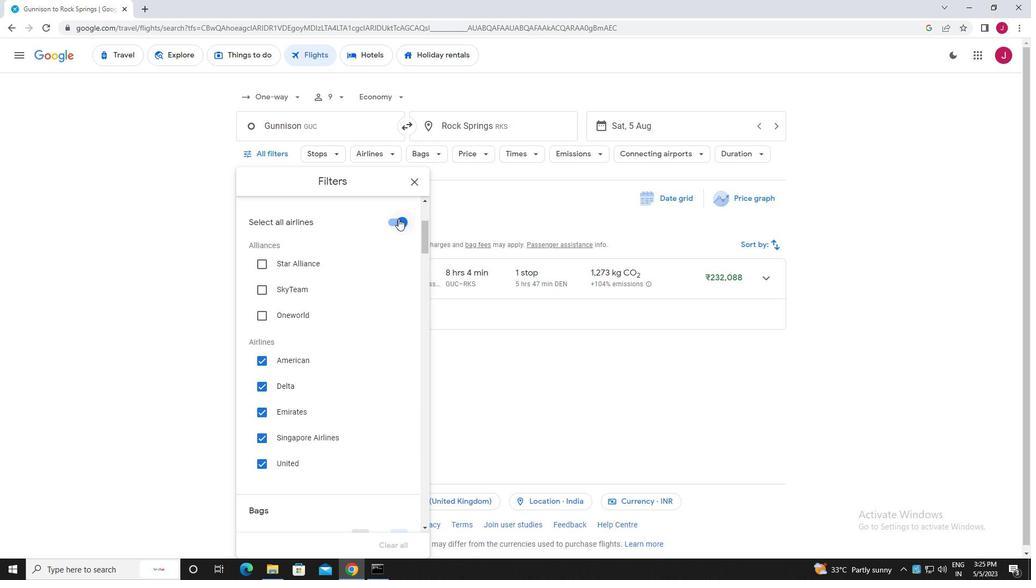 
Action: Mouse moved to (336, 232)
Screenshot: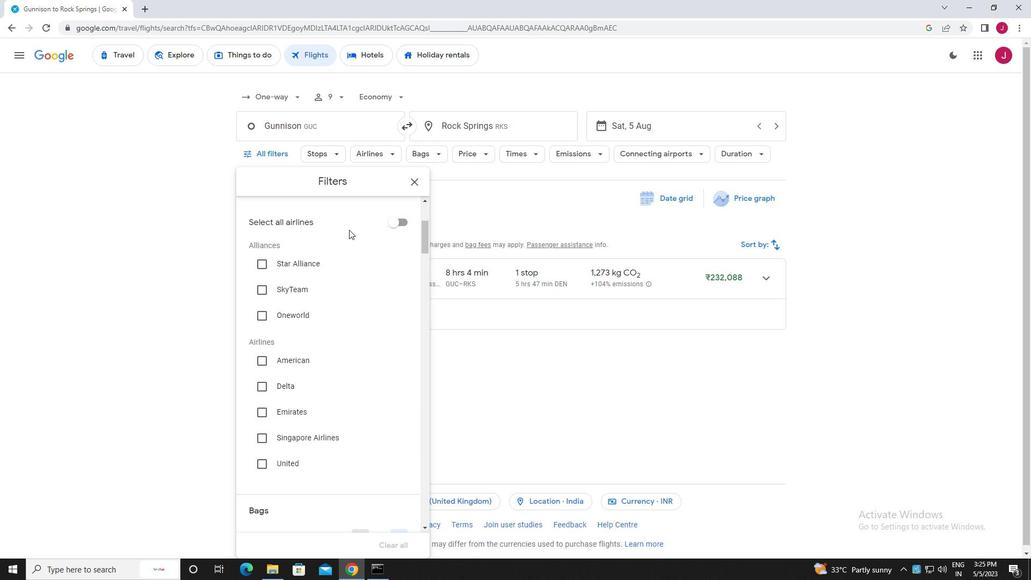 
Action: Mouse scrolled (336, 231) with delta (0, 0)
Screenshot: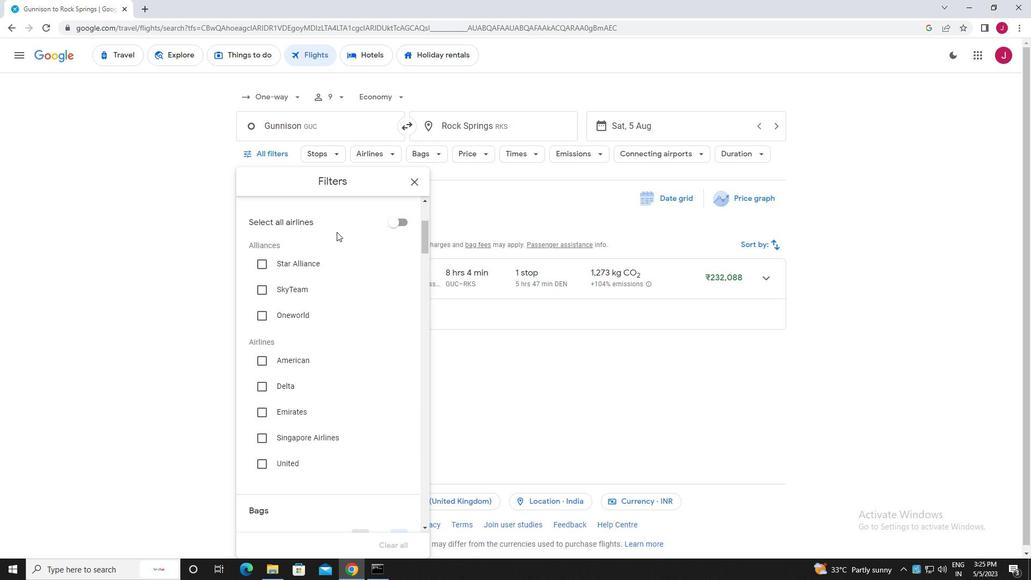 
Action: Mouse scrolled (336, 231) with delta (0, 0)
Screenshot: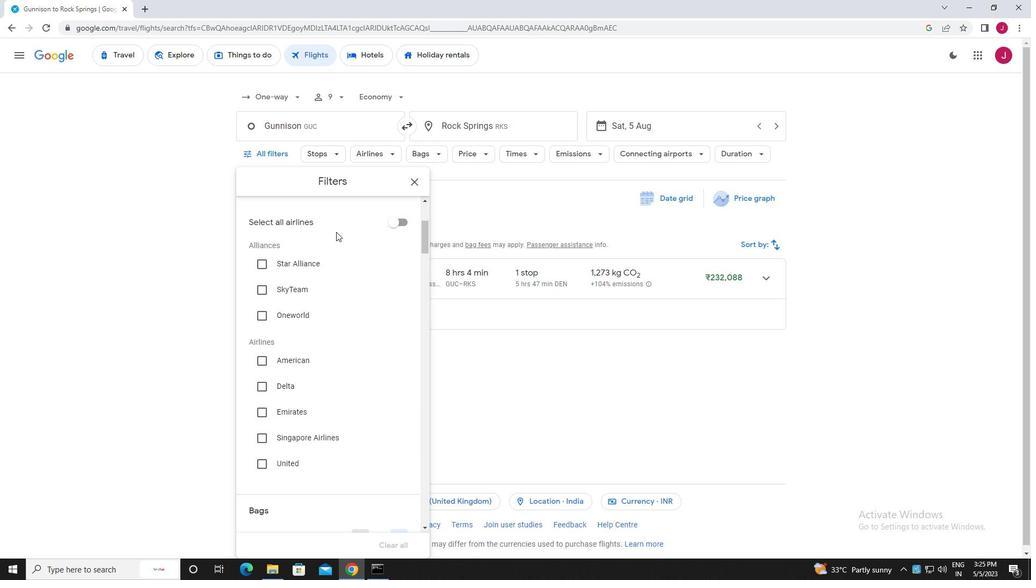 
Action: Mouse moved to (264, 279)
Screenshot: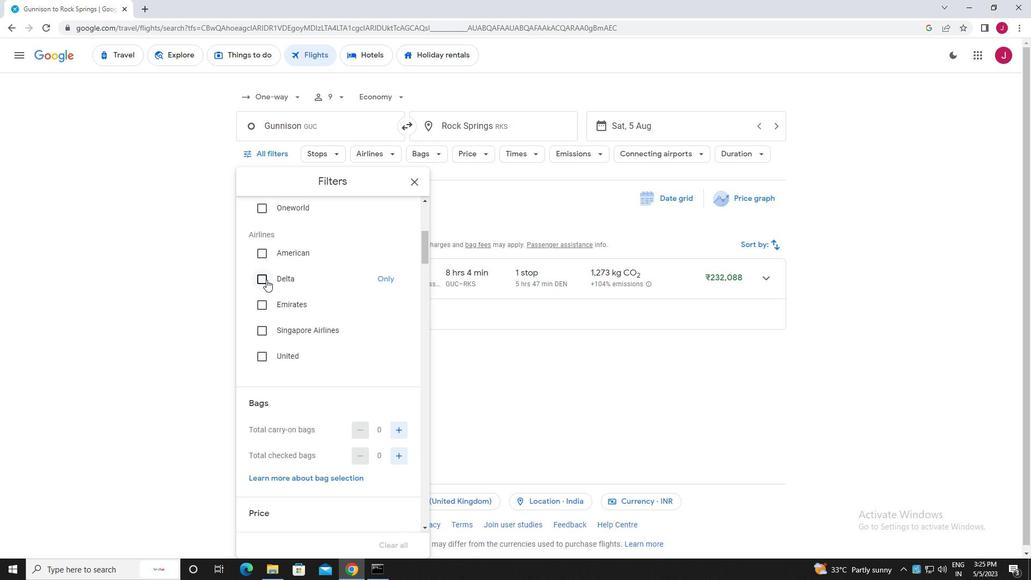 
Action: Mouse pressed left at (264, 279)
Screenshot: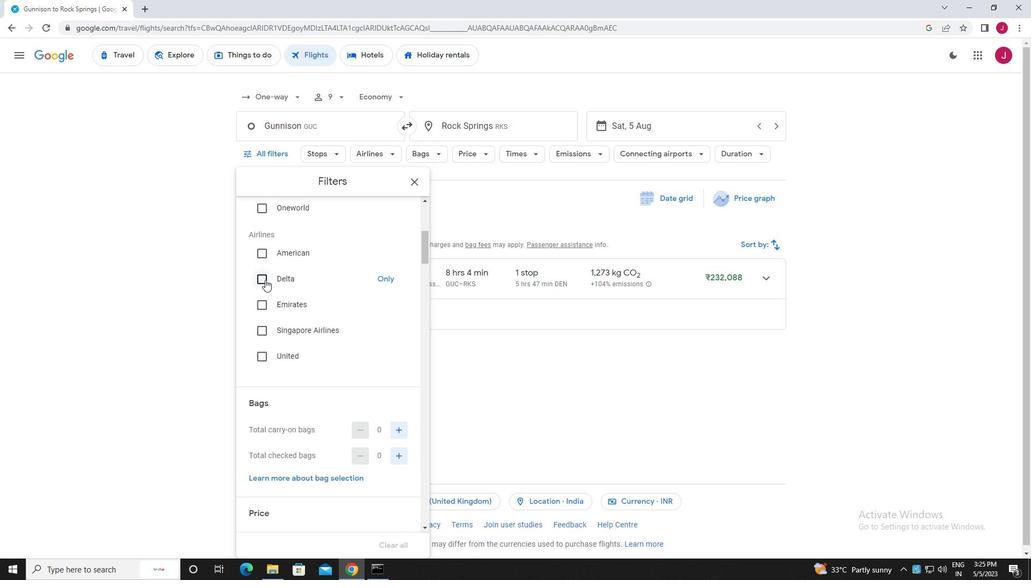 
Action: Mouse moved to (327, 273)
Screenshot: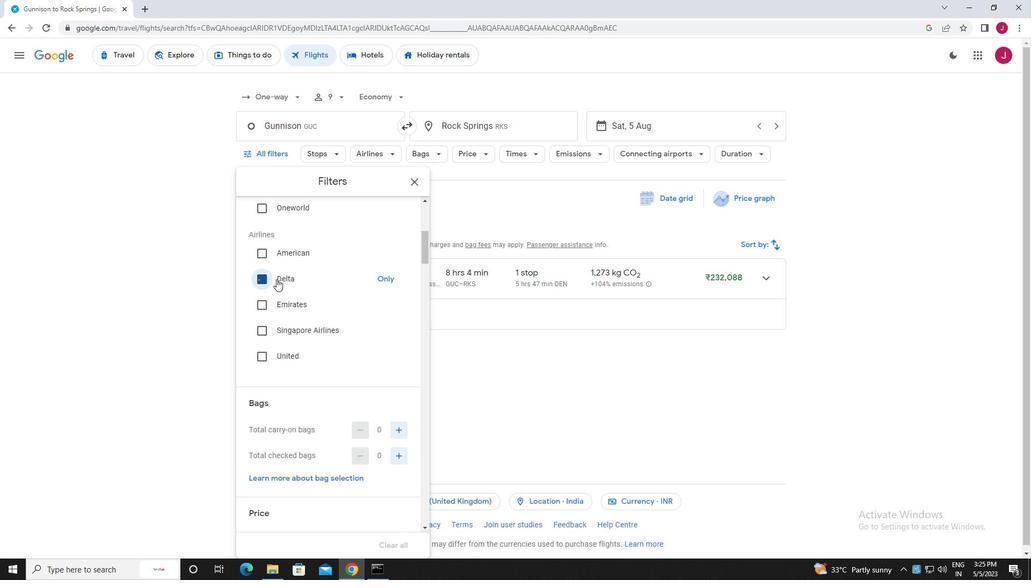 
Action: Mouse scrolled (327, 272) with delta (0, 0)
Screenshot: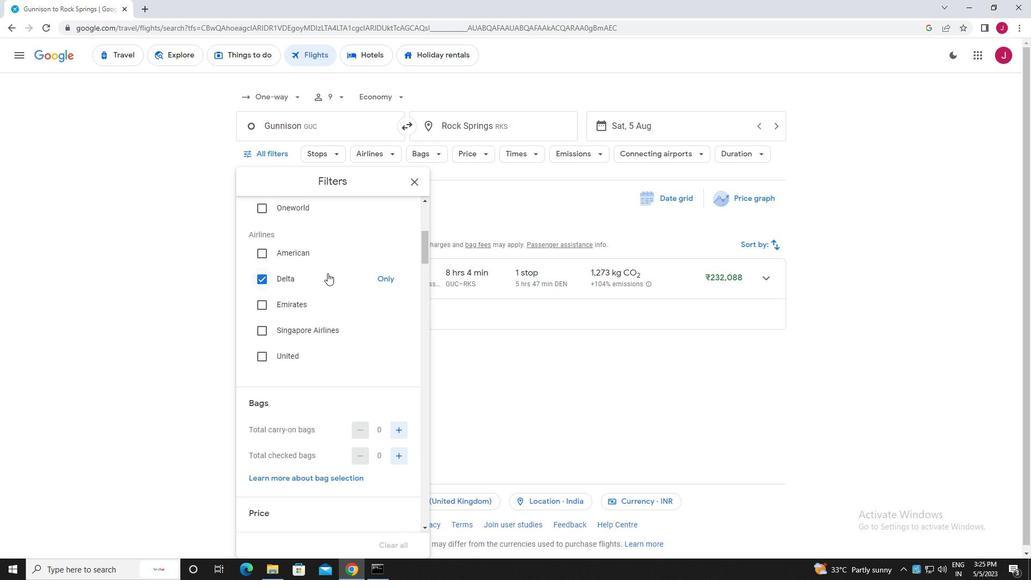 
Action: Mouse scrolled (327, 272) with delta (0, 0)
Screenshot: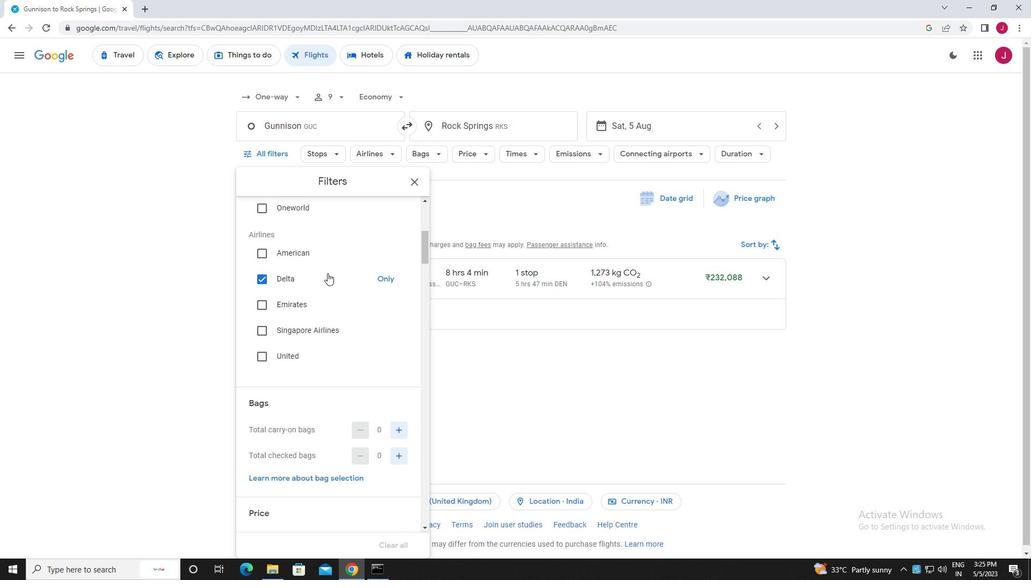 
Action: Mouse scrolled (327, 272) with delta (0, 0)
Screenshot: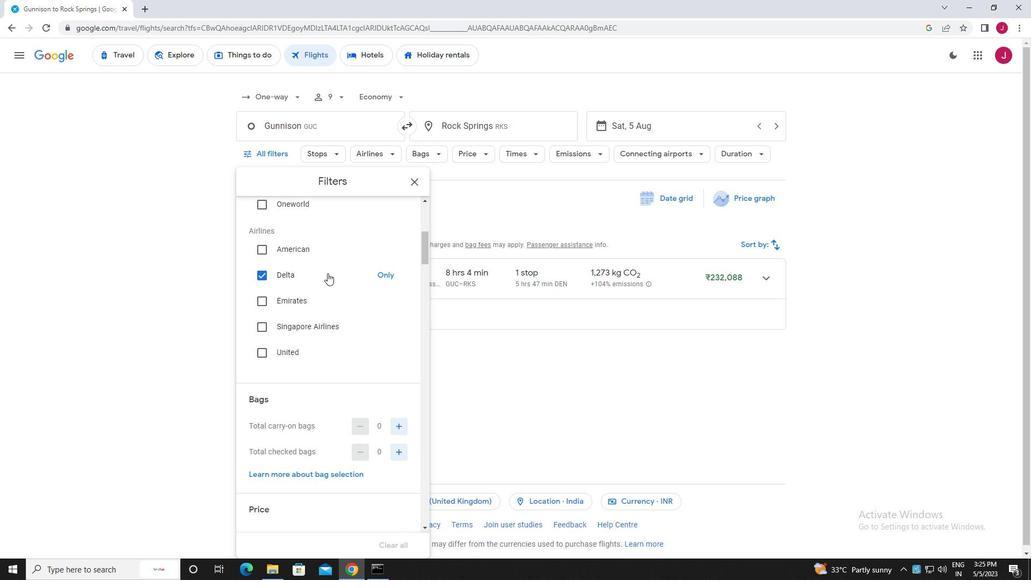 
Action: Mouse scrolled (327, 272) with delta (0, 0)
Screenshot: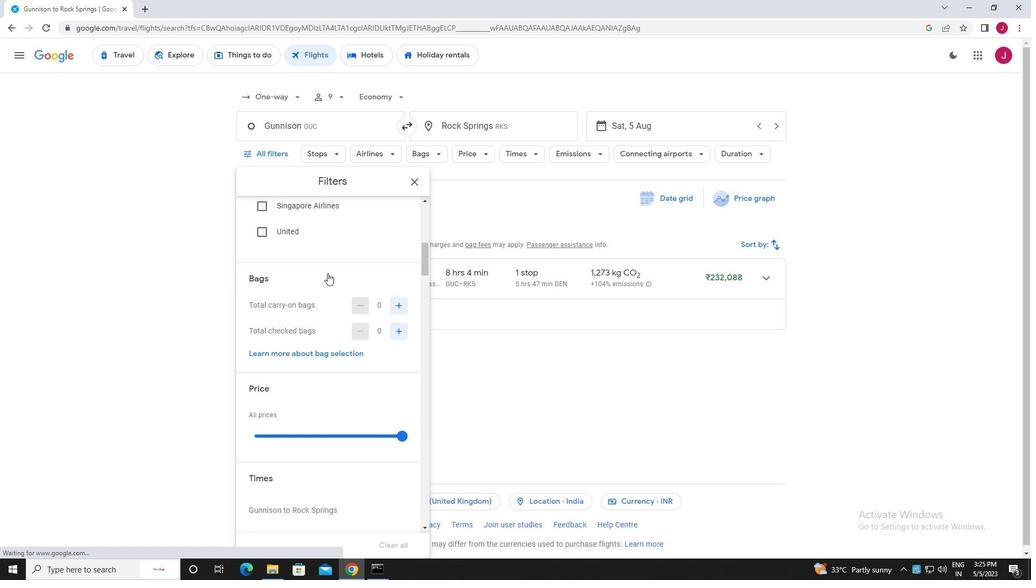 
Action: Mouse moved to (398, 217)
Screenshot: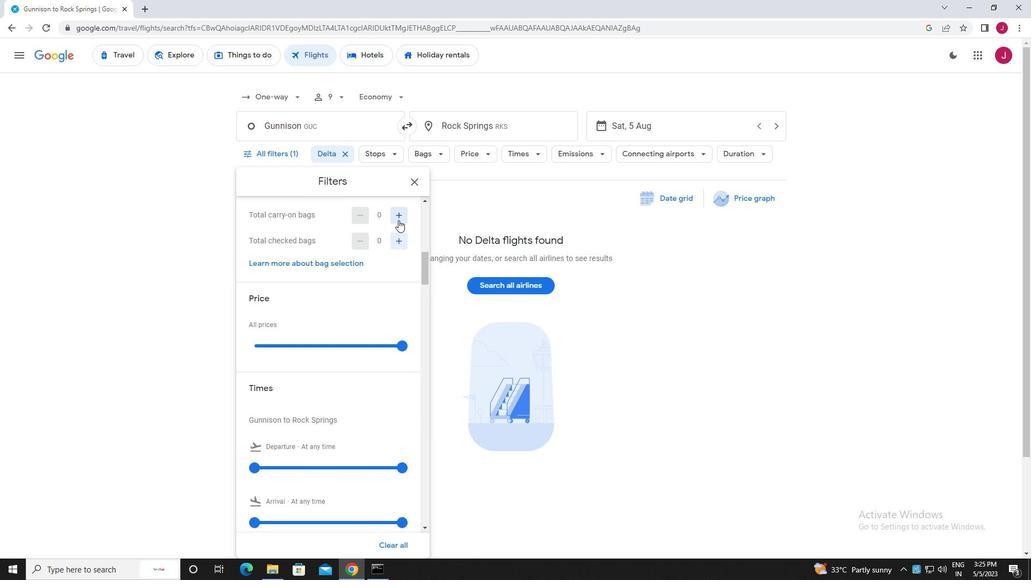 
Action: Mouse pressed left at (398, 217)
Screenshot: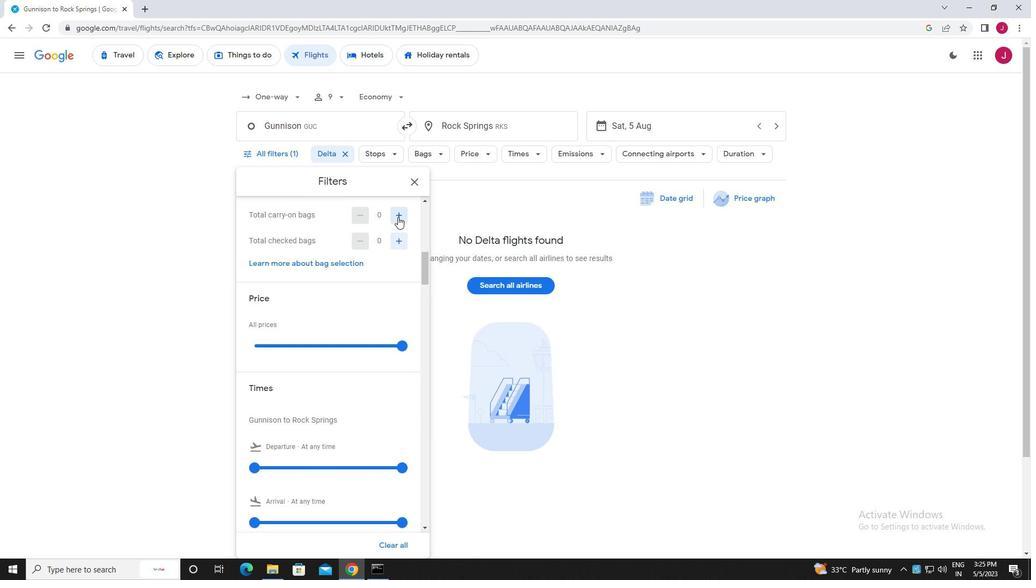 
Action: Mouse pressed left at (398, 217)
Screenshot: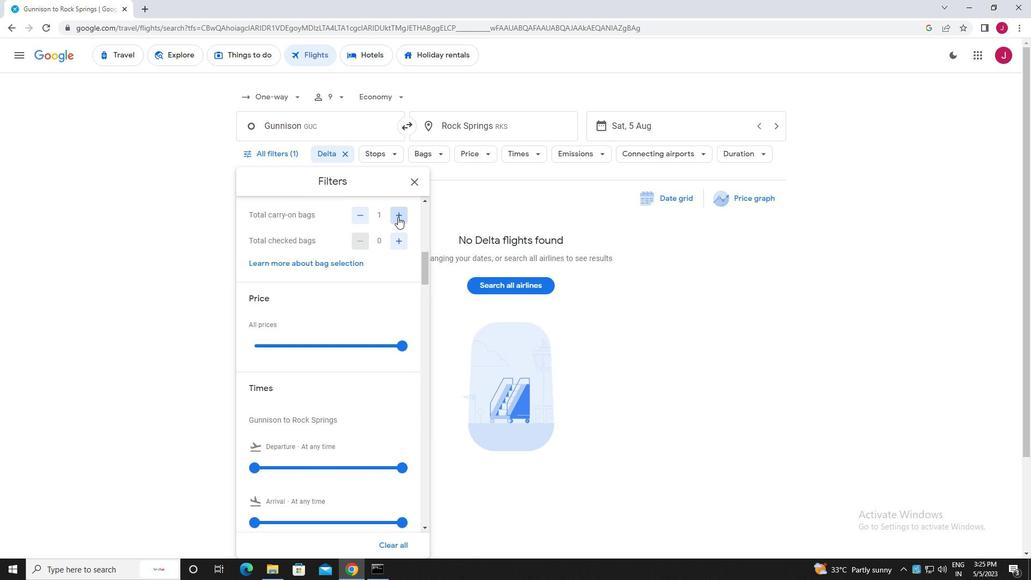 
Action: Mouse moved to (385, 235)
Screenshot: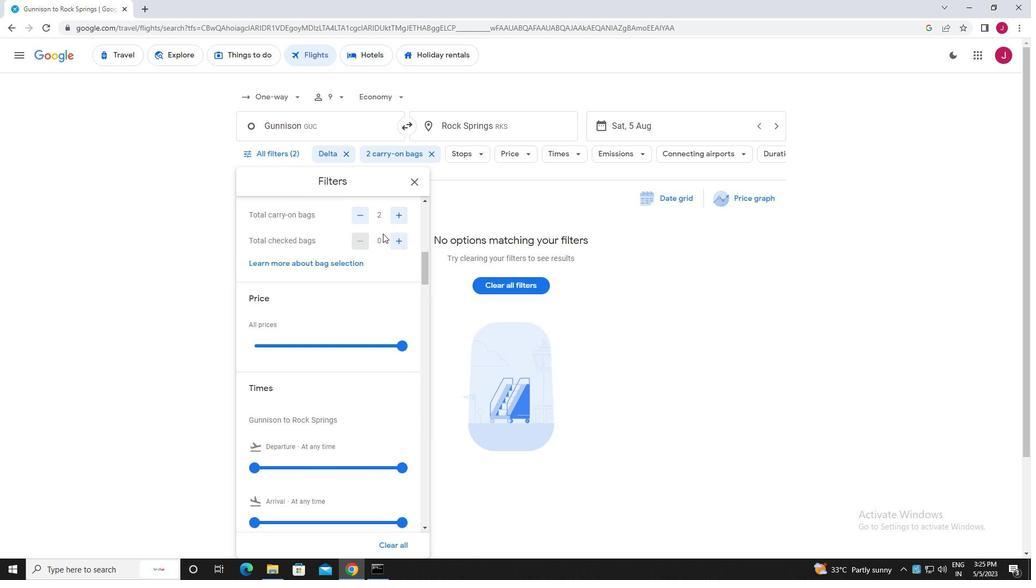 
Action: Mouse scrolled (385, 235) with delta (0, 0)
Screenshot: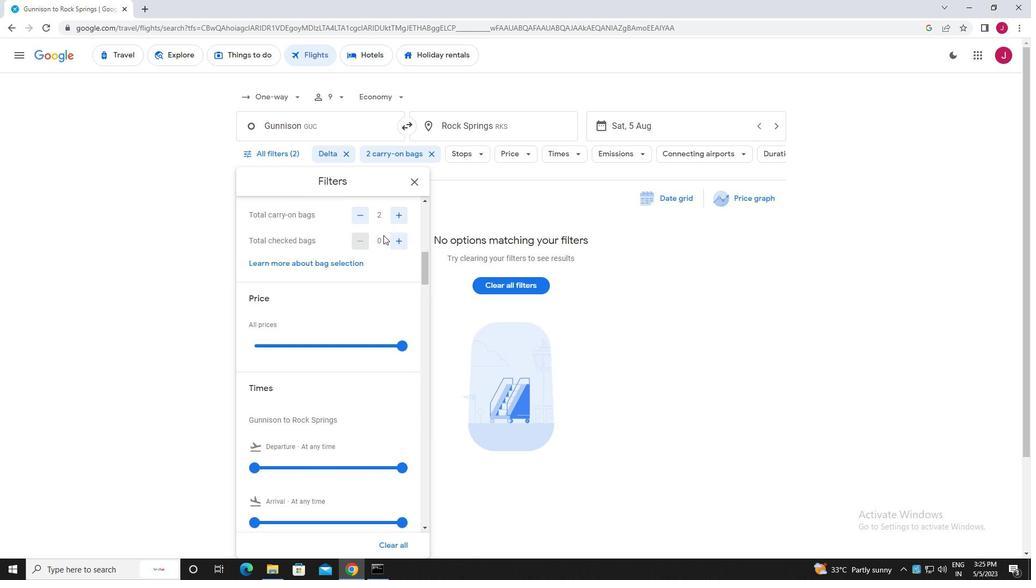 
Action: Mouse moved to (402, 291)
Screenshot: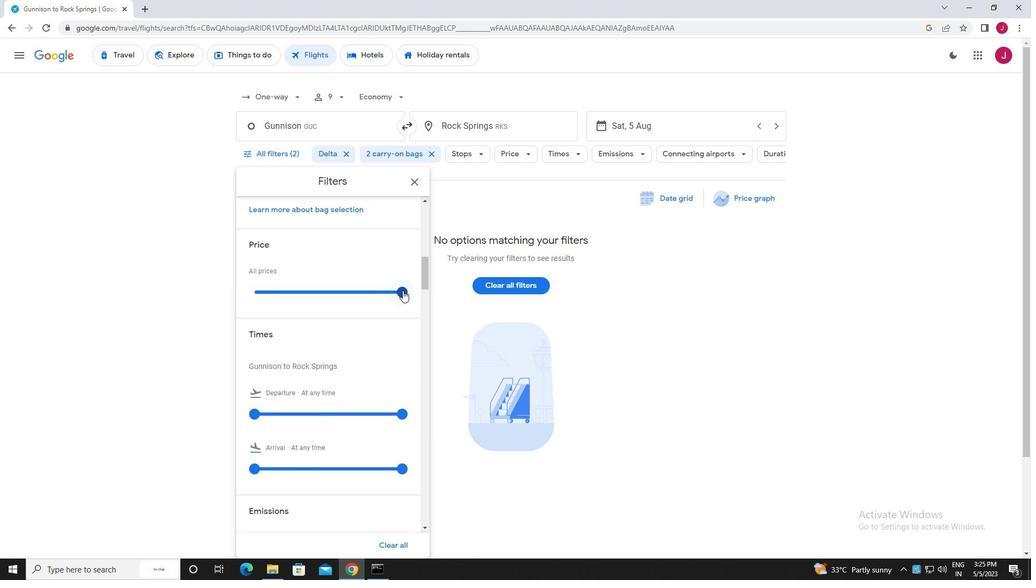 
Action: Mouse pressed left at (402, 291)
Screenshot: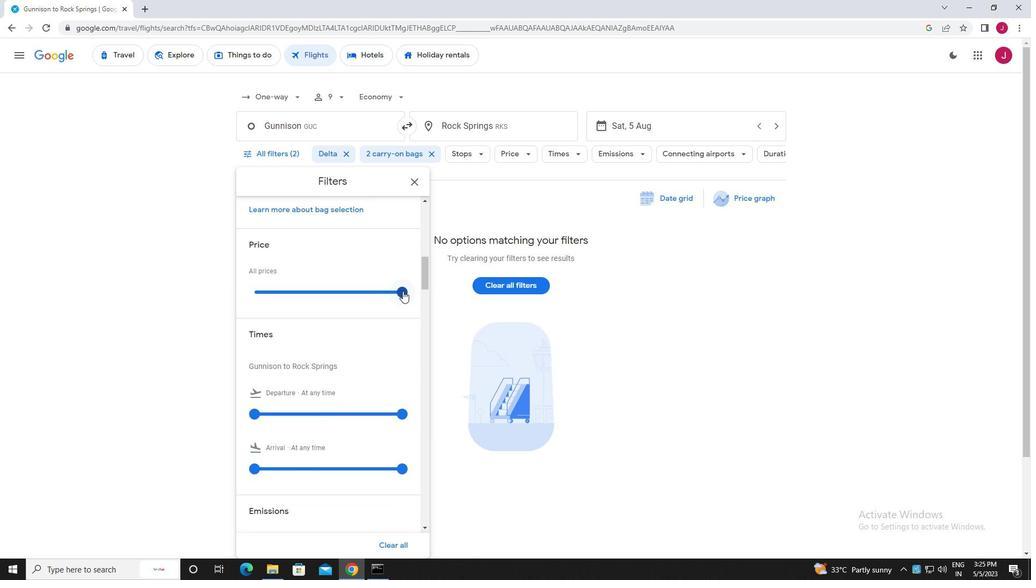 
Action: Mouse moved to (327, 270)
Screenshot: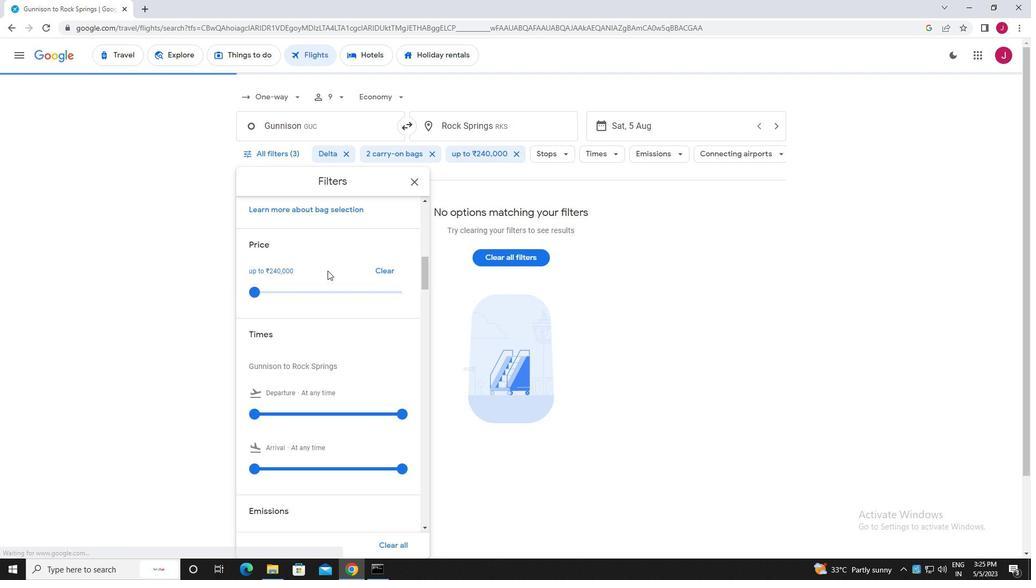 
Action: Mouse scrolled (327, 270) with delta (0, 0)
Screenshot: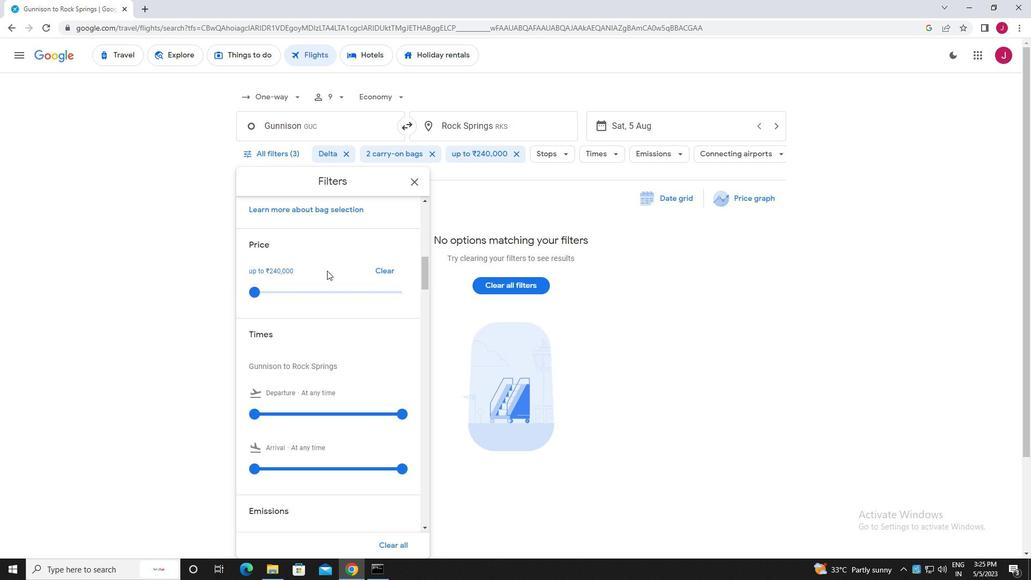 
Action: Mouse scrolled (327, 270) with delta (0, 0)
Screenshot: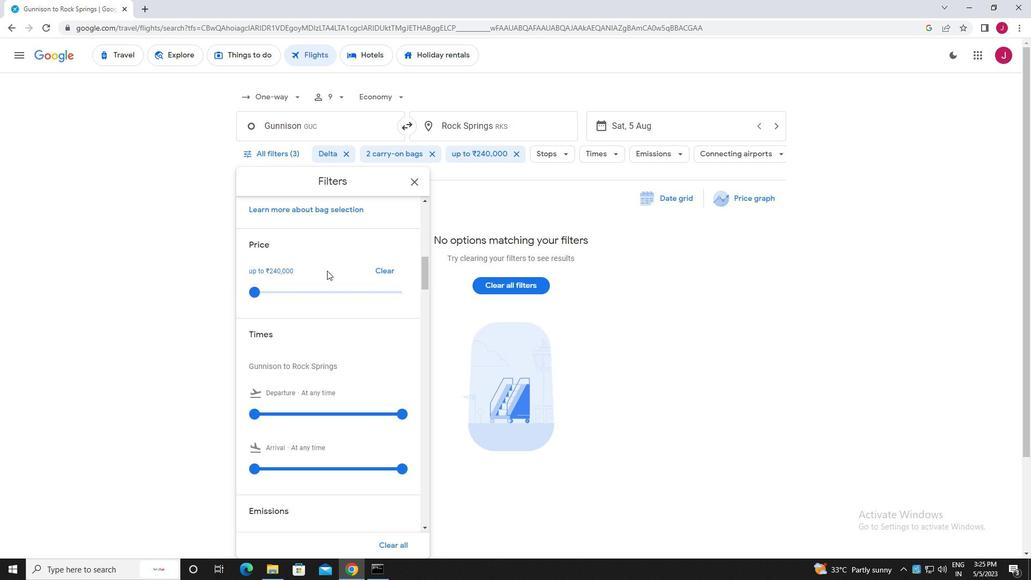 
Action: Mouse moved to (258, 305)
Screenshot: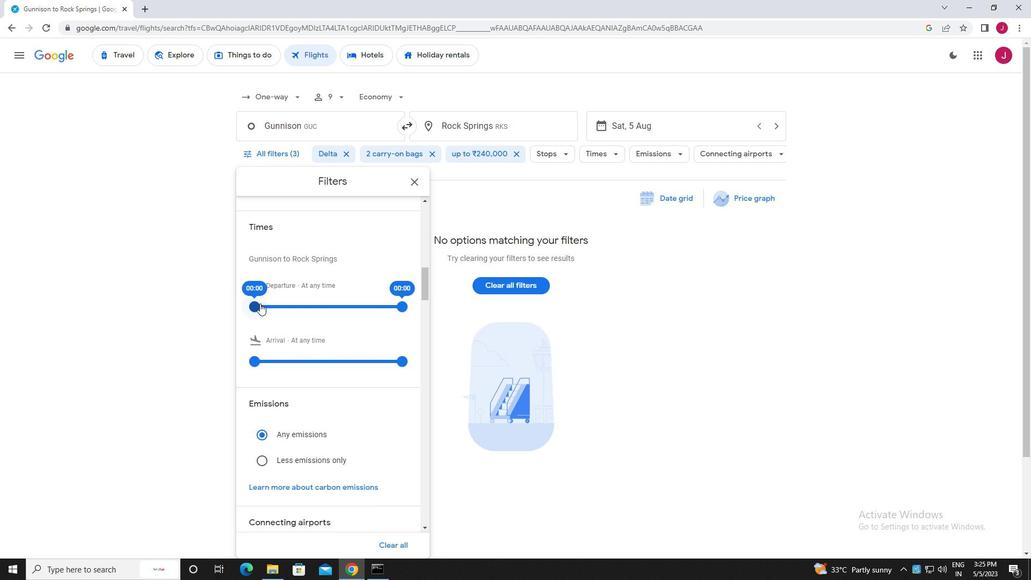 
Action: Mouse pressed left at (258, 305)
Screenshot: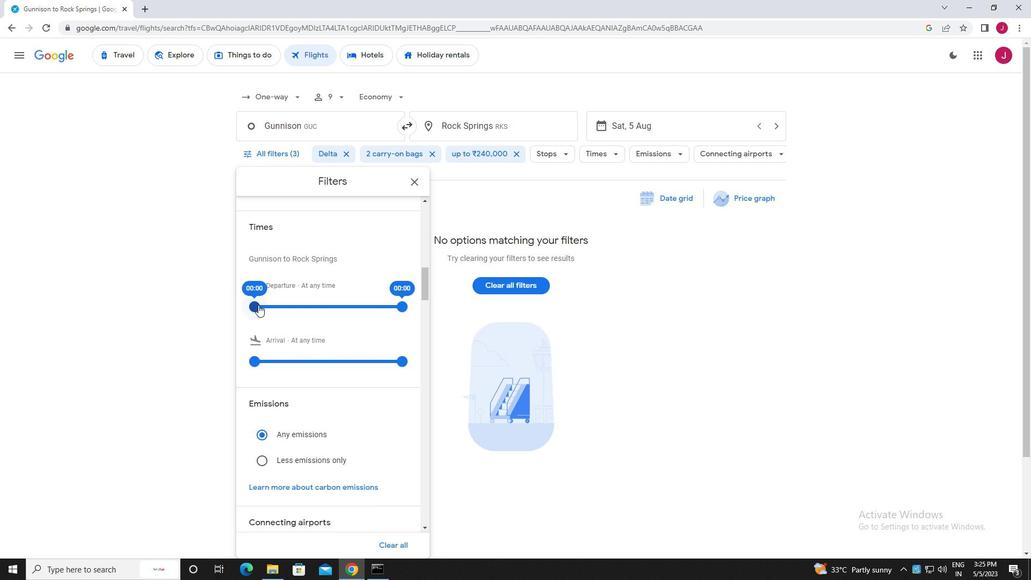 
Action: Mouse moved to (403, 307)
Screenshot: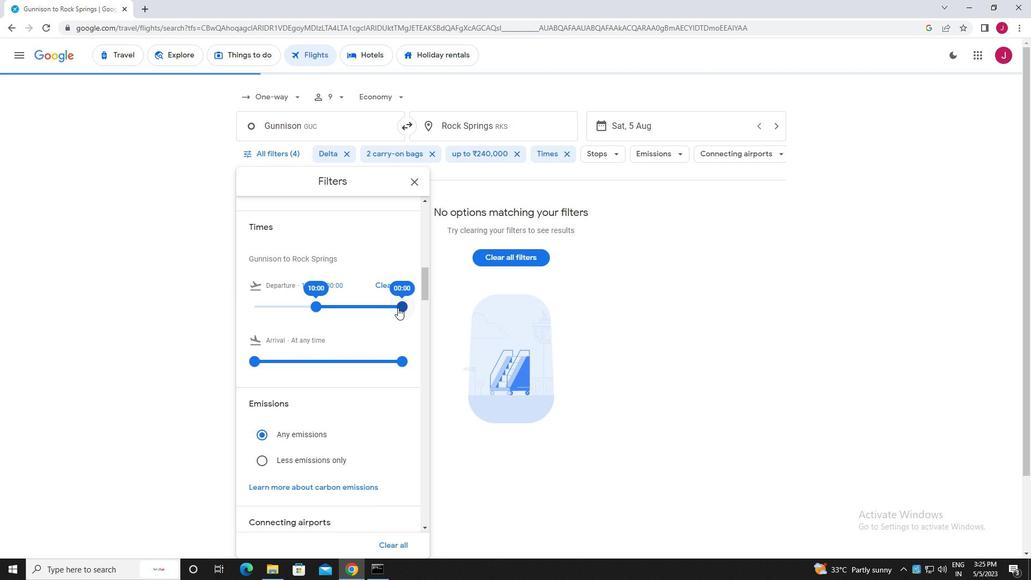 
Action: Mouse pressed left at (403, 307)
Screenshot: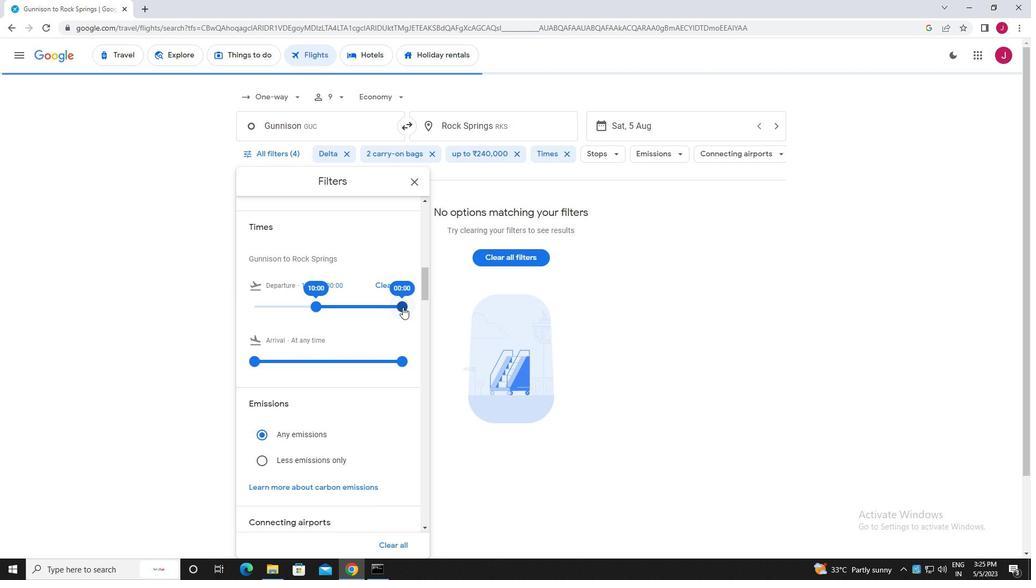 
Action: Mouse moved to (416, 181)
Screenshot: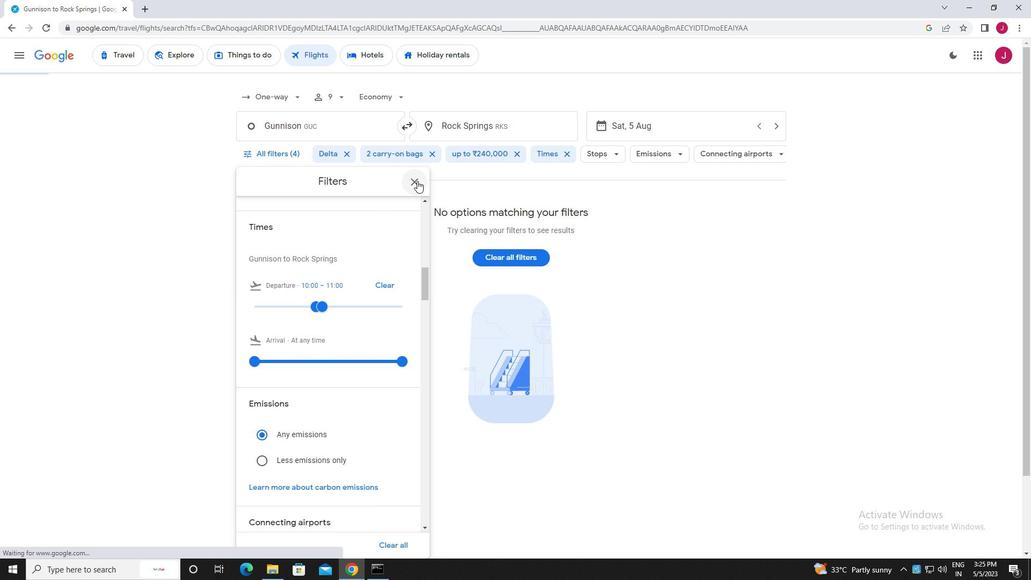 
Action: Mouse pressed left at (416, 181)
Screenshot: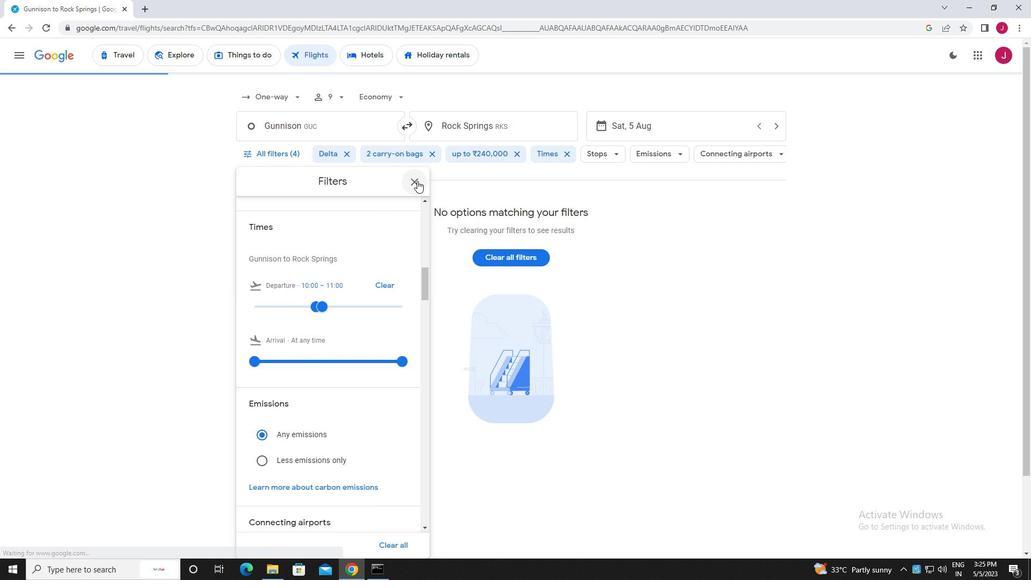 
Action: Mouse moved to (414, 182)
Screenshot: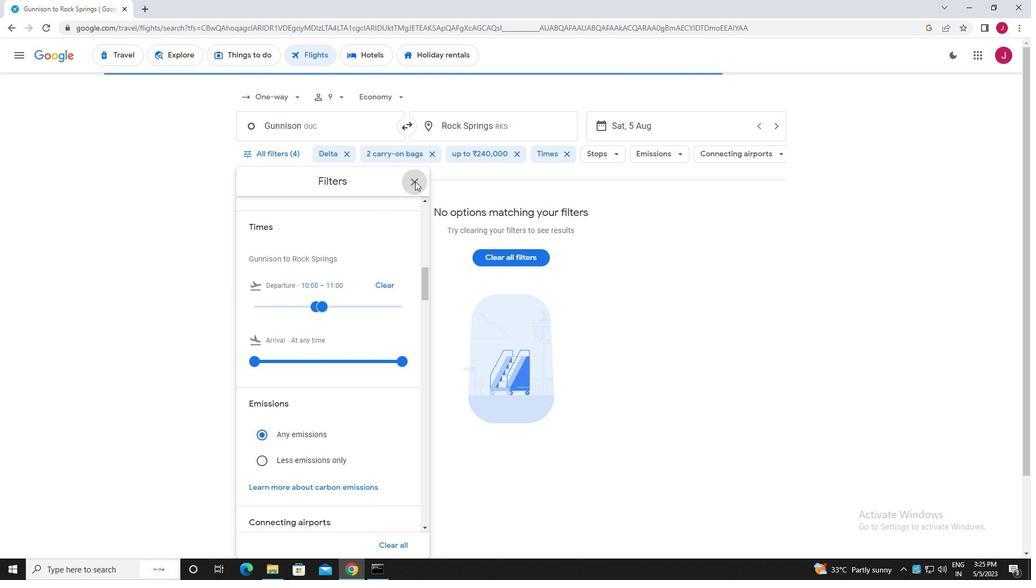 
